 Task: Add Attachment from "Attach a link" to Card Card0000000184 in Board Board0000000046 in Workspace WS0000000016 in Trello. Add Cover Red to Card Card0000000184 in Board Board0000000046 in Workspace WS0000000016 in Trello. Add "Join Card" Button Button0000000184  to Card Card0000000184 in Board Board0000000046 in Workspace WS0000000016 in Trello. Add Description DS0000000184 to Card Card0000000184 in Board Board0000000046 in Workspace WS0000000016 in Trello. Add Comment CM0000000184 to Card Card0000000184 in Board Board0000000046 in Workspace WS0000000016 in Trello
Action: Mouse moved to (754, 92)
Screenshot: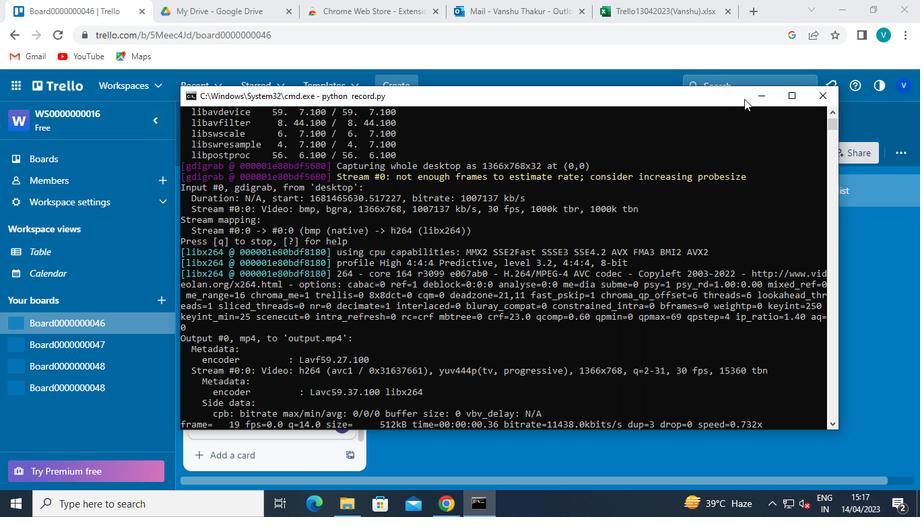 
Action: Mouse pressed left at (754, 92)
Screenshot: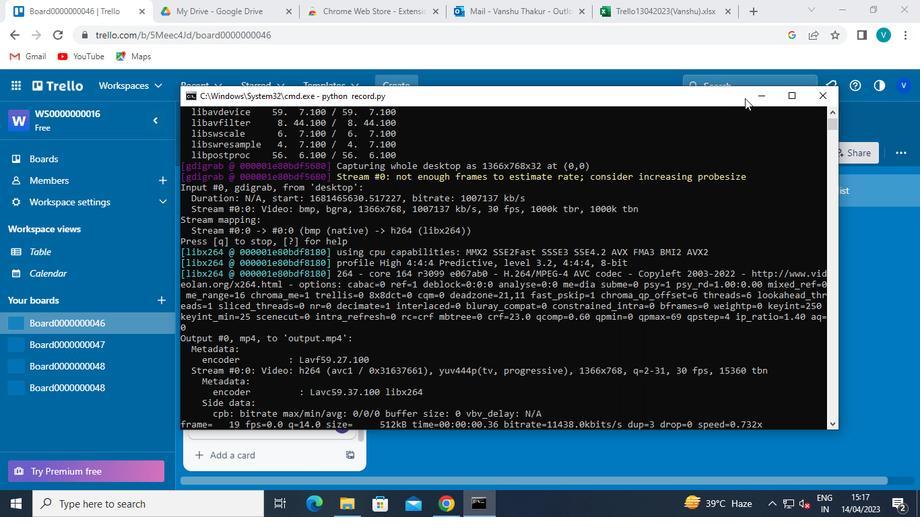 
Action: Mouse moved to (278, 423)
Screenshot: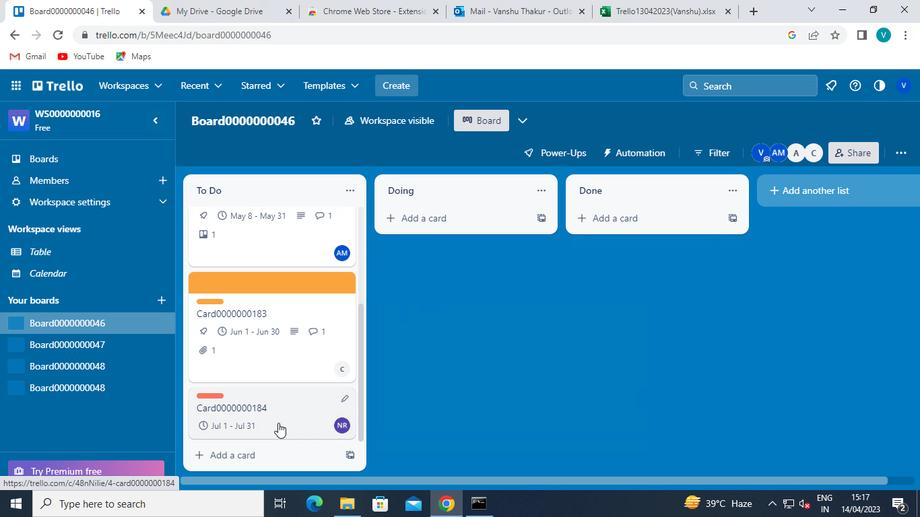 
Action: Mouse pressed left at (278, 423)
Screenshot: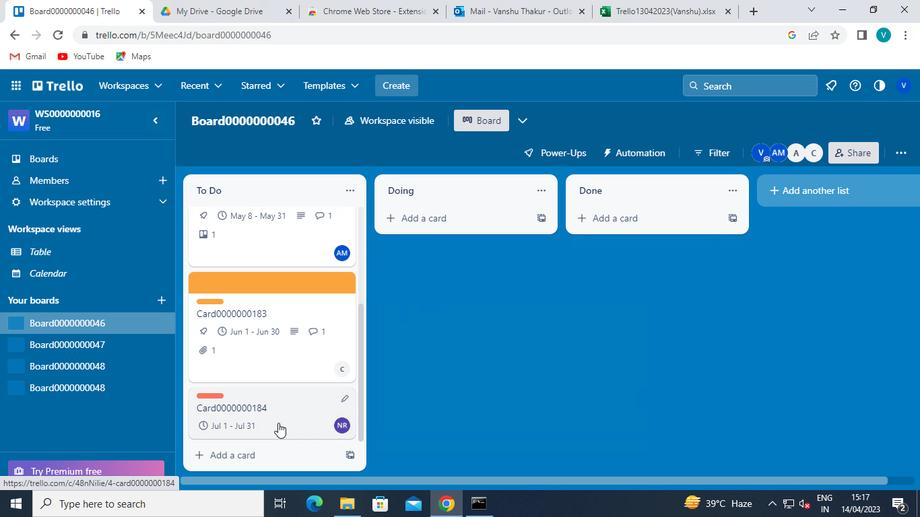 
Action: Mouse moved to (617, 343)
Screenshot: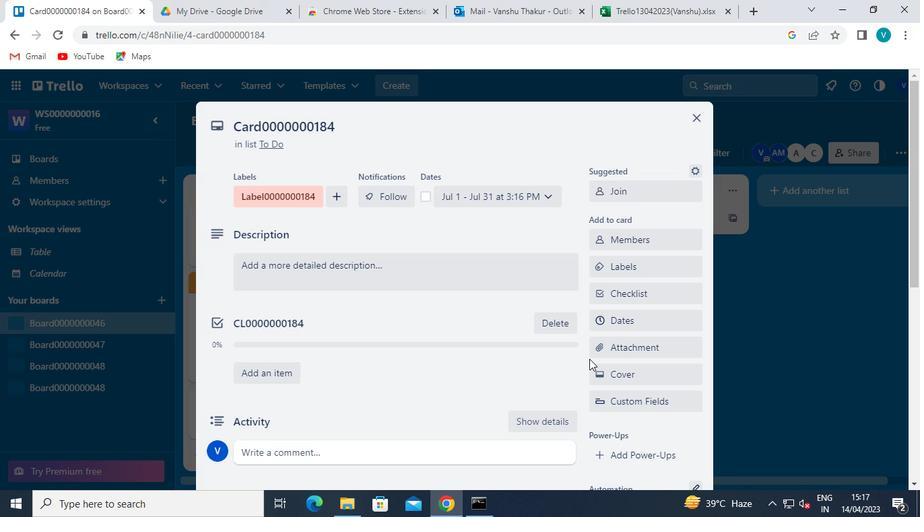 
Action: Mouse pressed left at (617, 343)
Screenshot: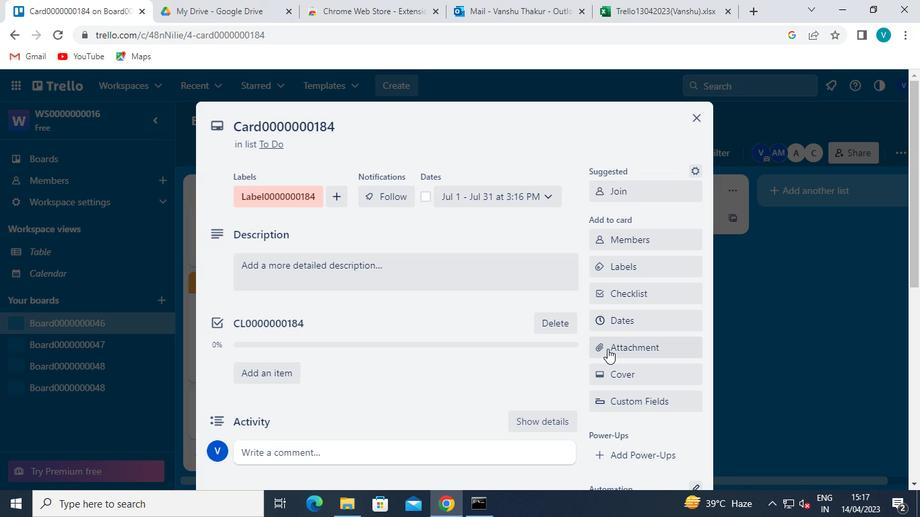 
Action: Mouse moved to (631, 297)
Screenshot: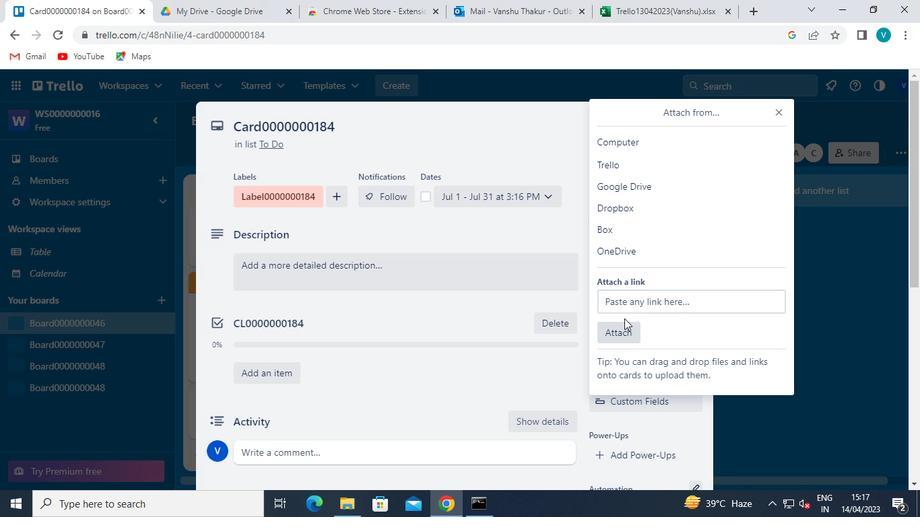
Action: Mouse pressed left at (631, 297)
Screenshot: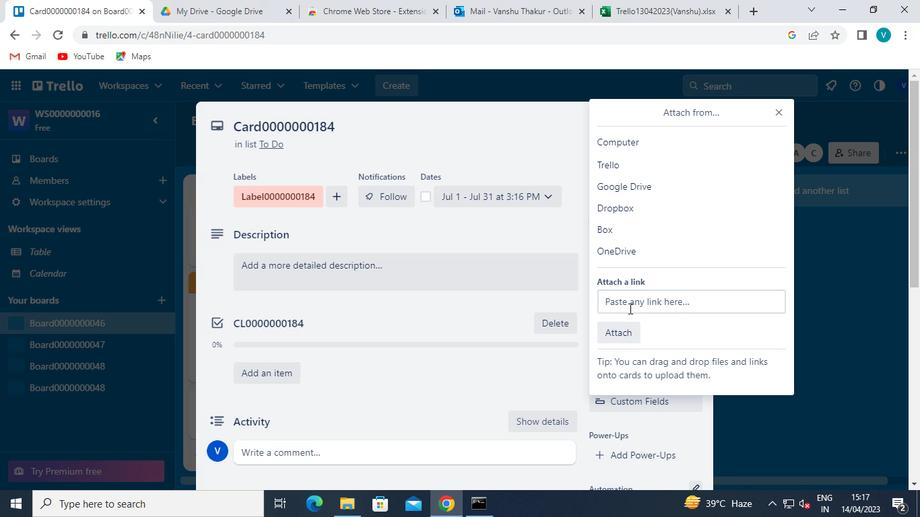 
Action: Mouse moved to (632, 297)
Screenshot: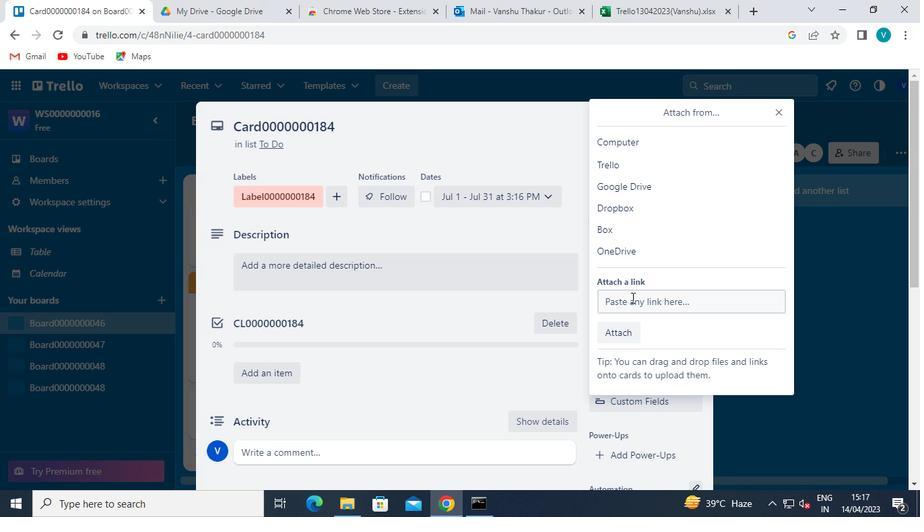
Action: Keyboard Key.ctrl_l
Screenshot: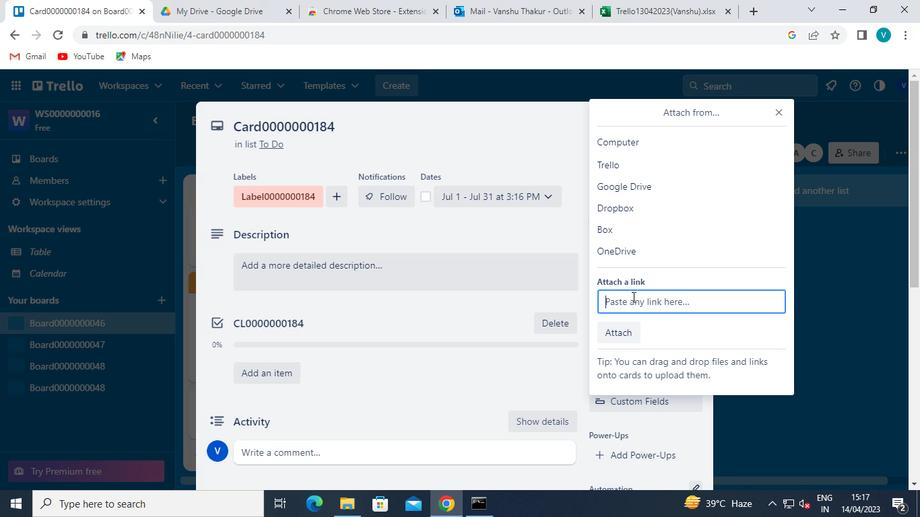 
Action: Keyboard \x16
Screenshot: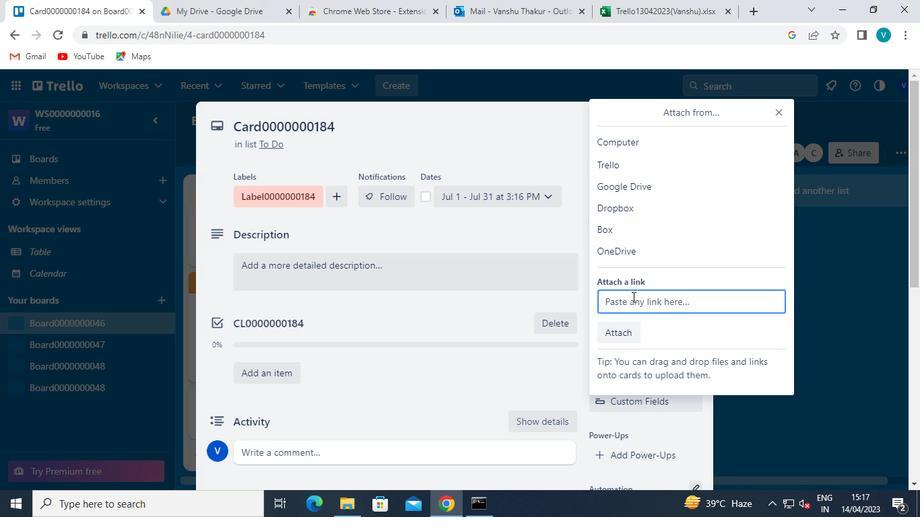 
Action: Mouse moved to (610, 379)
Screenshot: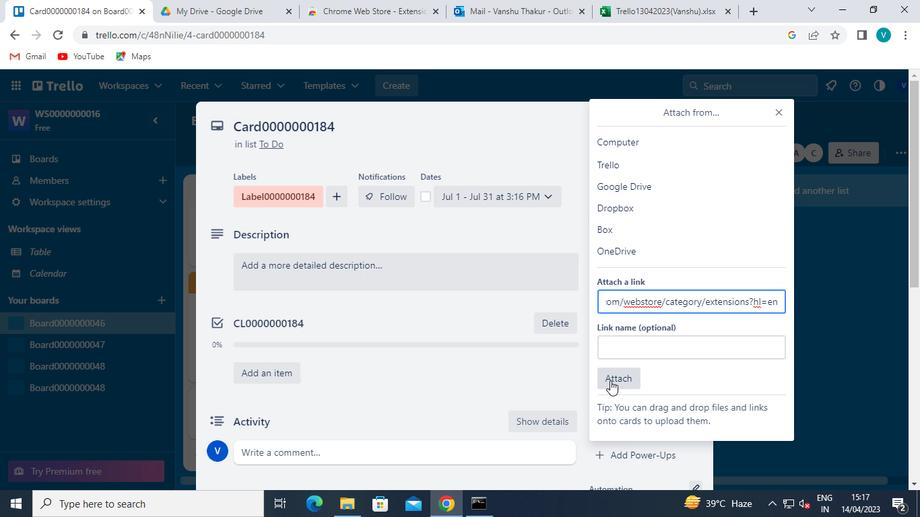 
Action: Mouse pressed left at (610, 379)
Screenshot: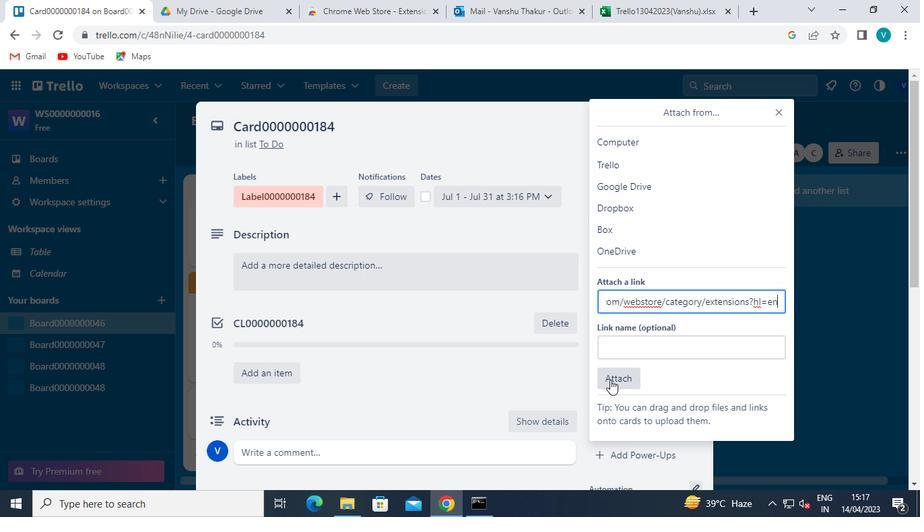
Action: Mouse moved to (623, 378)
Screenshot: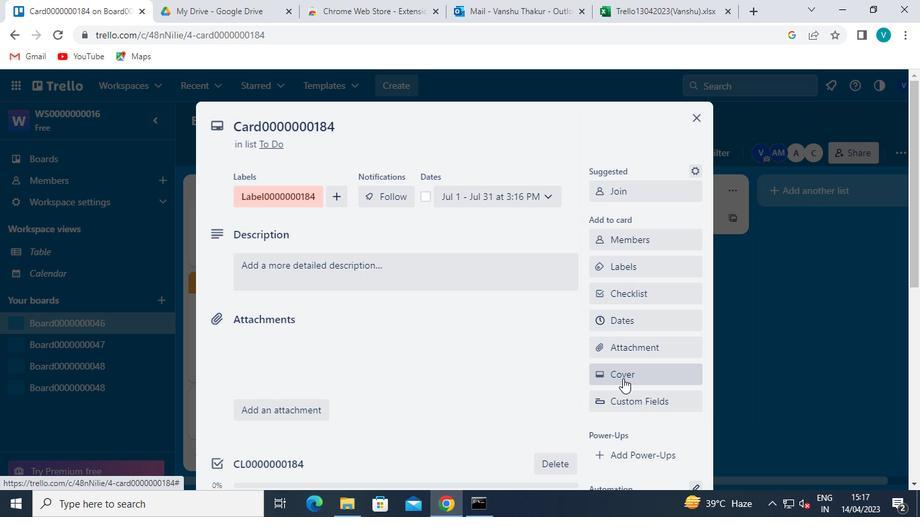 
Action: Mouse pressed left at (623, 378)
Screenshot: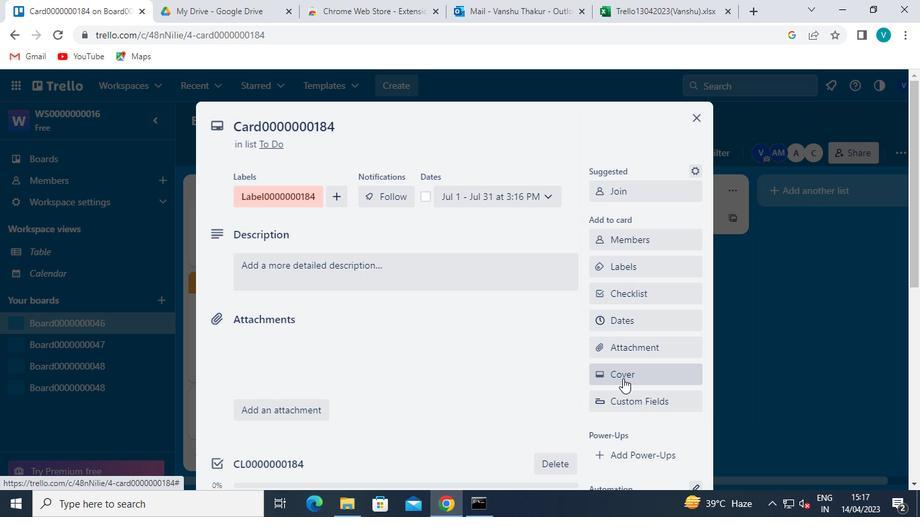 
Action: Mouse moved to (732, 224)
Screenshot: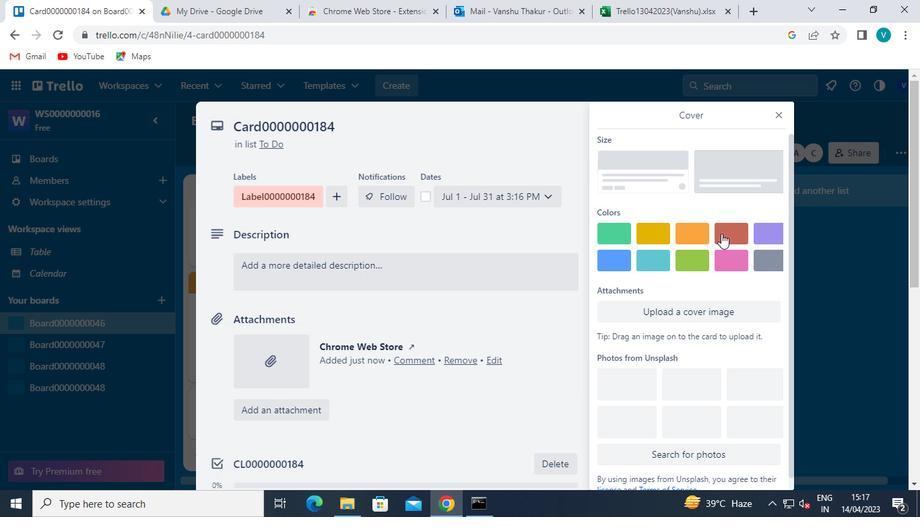
Action: Mouse pressed left at (732, 224)
Screenshot: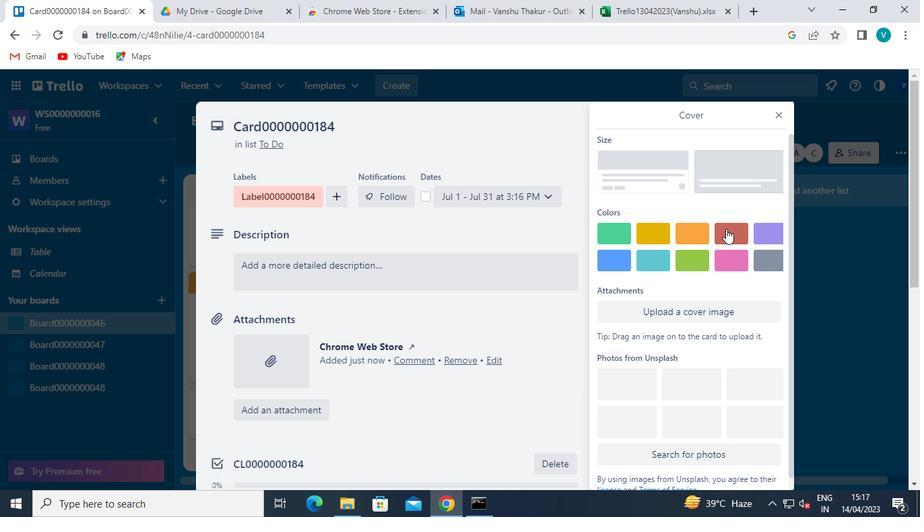 
Action: Mouse moved to (782, 111)
Screenshot: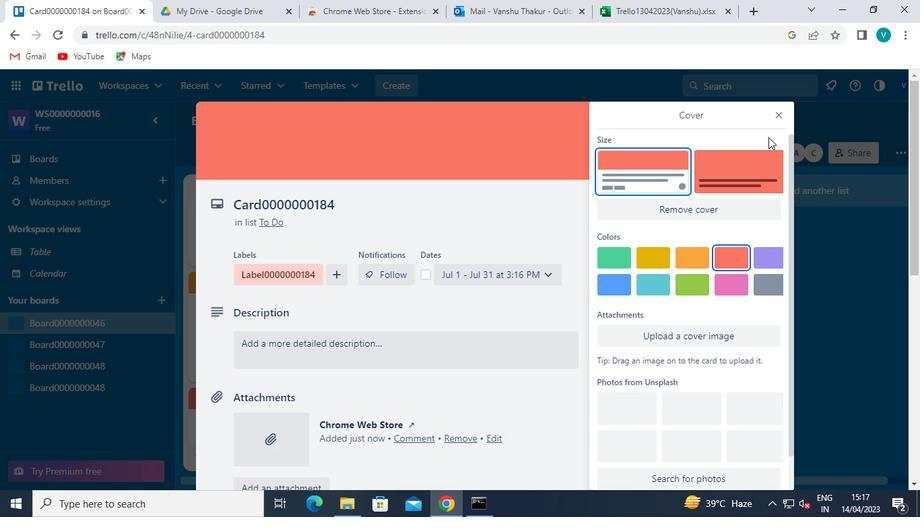 
Action: Mouse pressed left at (782, 111)
Screenshot: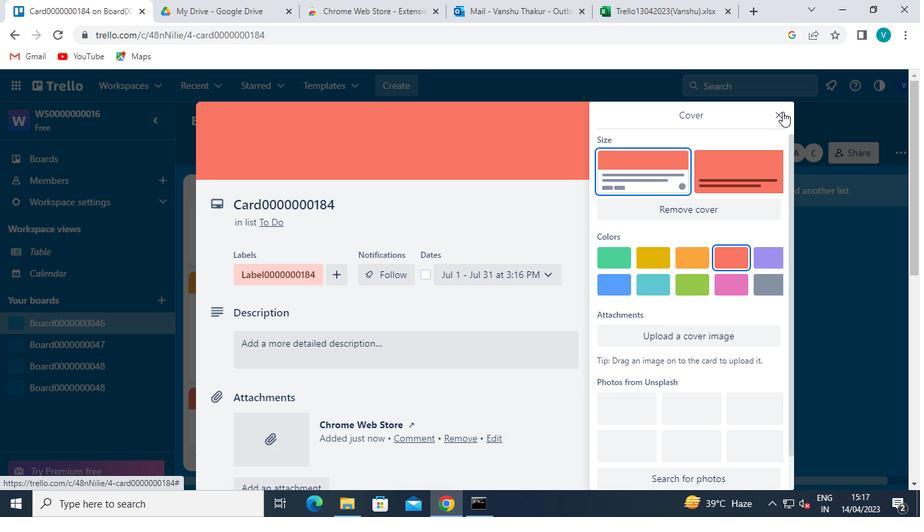 
Action: Mouse moved to (628, 476)
Screenshot: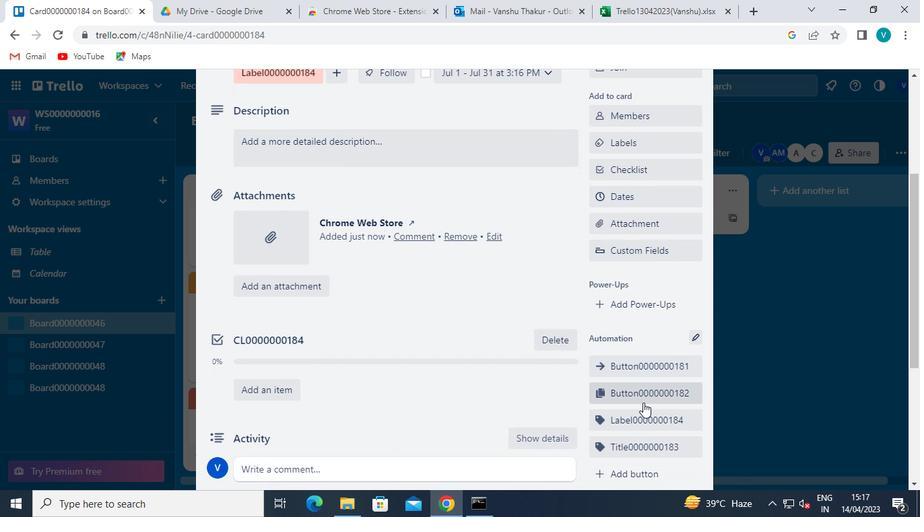 
Action: Mouse pressed left at (628, 476)
Screenshot: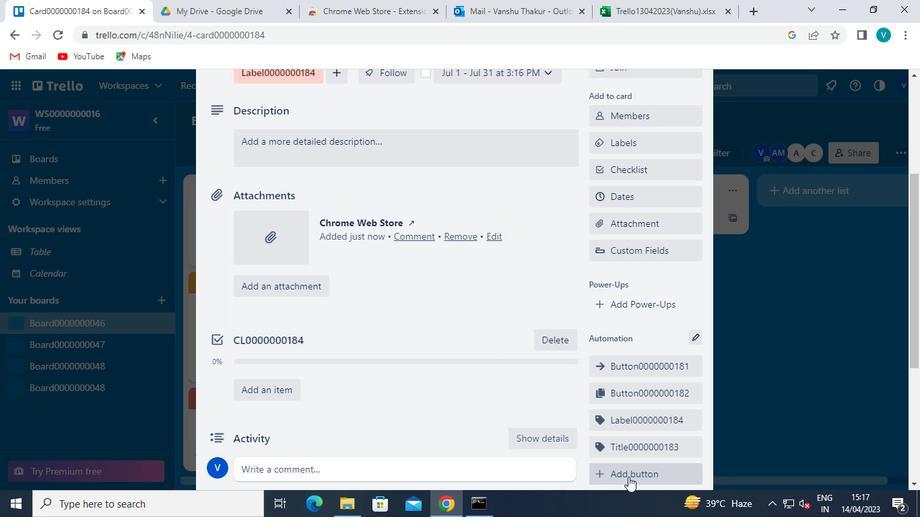
Action: Mouse moved to (637, 259)
Screenshot: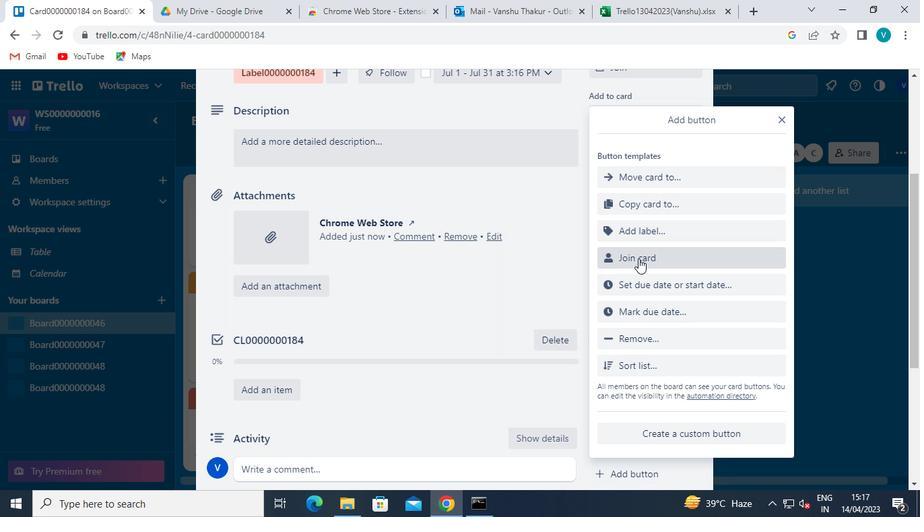 
Action: Mouse pressed left at (637, 259)
Screenshot: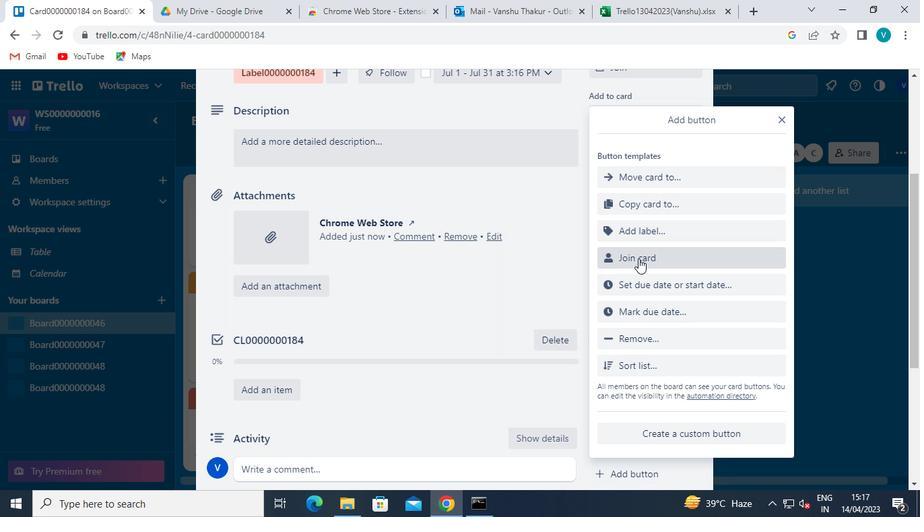 
Action: Mouse moved to (662, 287)
Screenshot: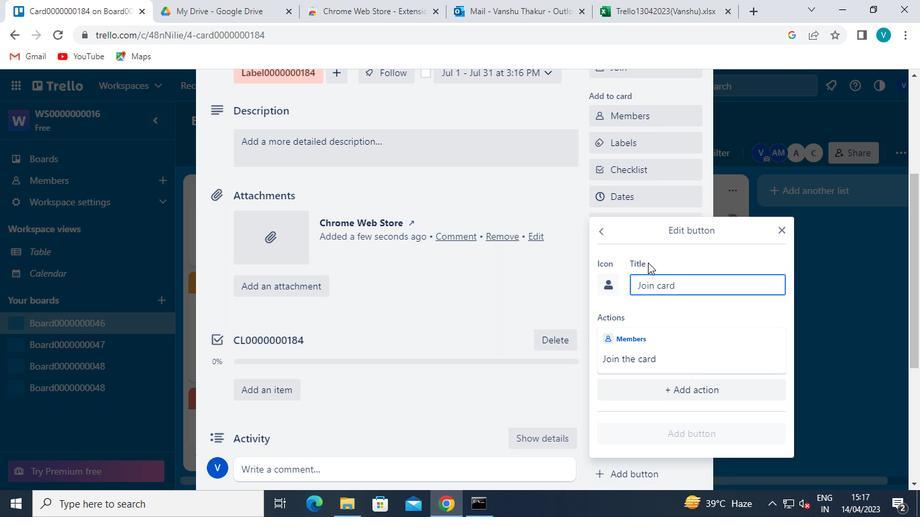 
Action: Keyboard Key.shift
Screenshot: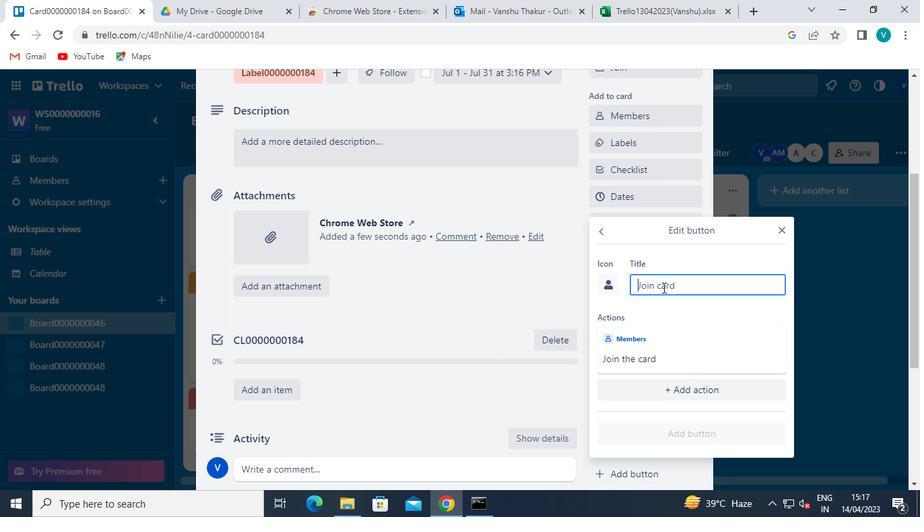 
Action: Keyboard B
Screenshot: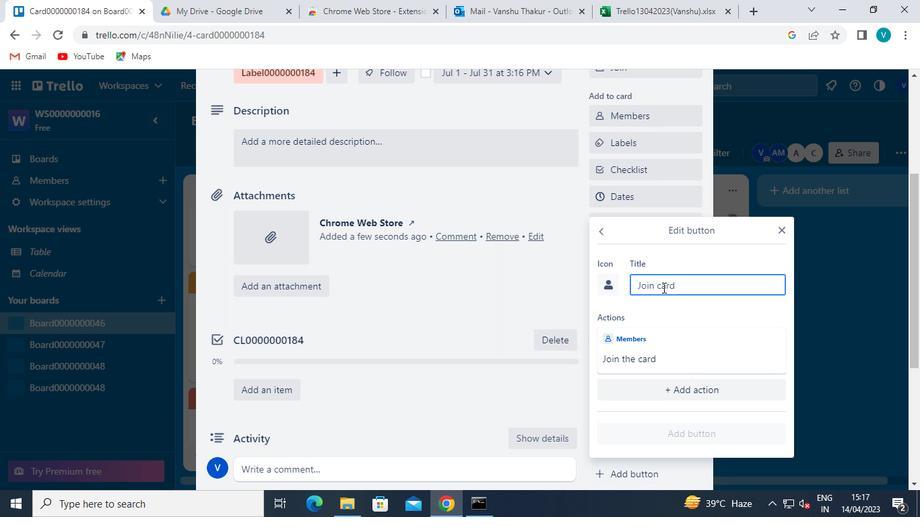 
Action: Keyboard u
Screenshot: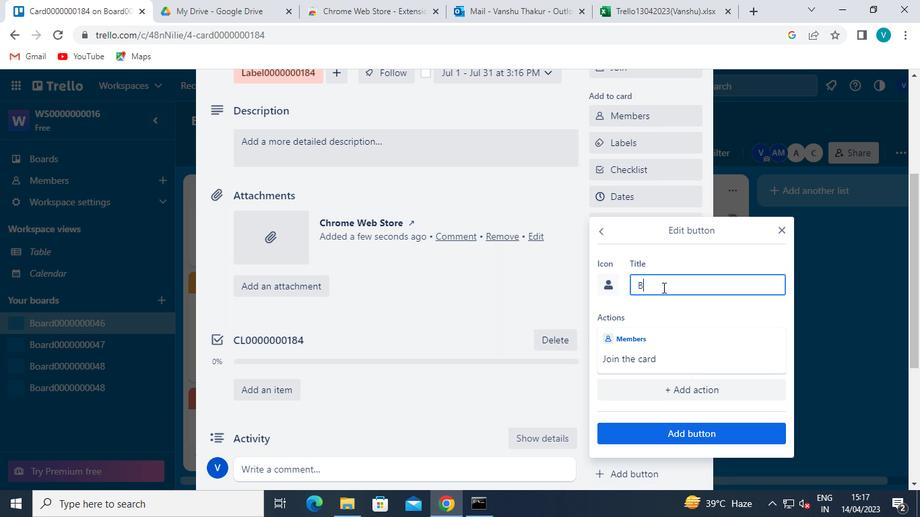 
Action: Keyboard t
Screenshot: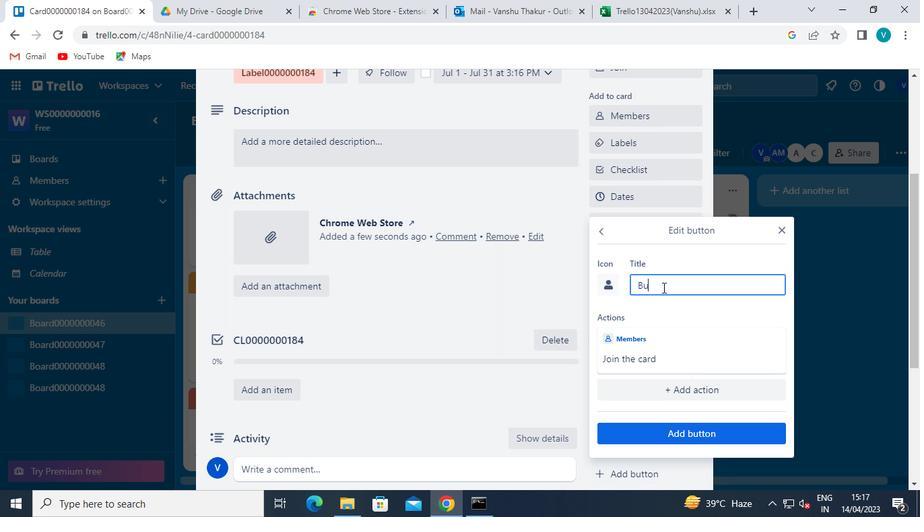 
Action: Keyboard t
Screenshot: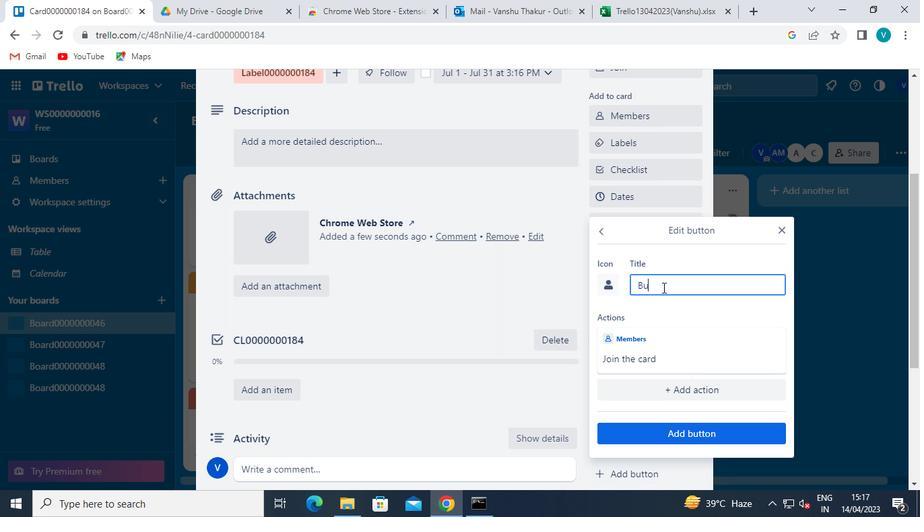 
Action: Keyboard o
Screenshot: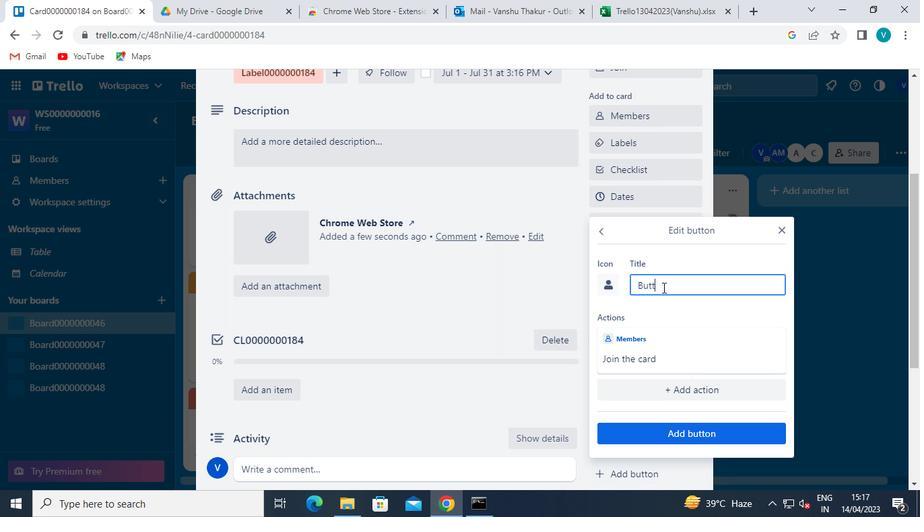 
Action: Keyboard n
Screenshot: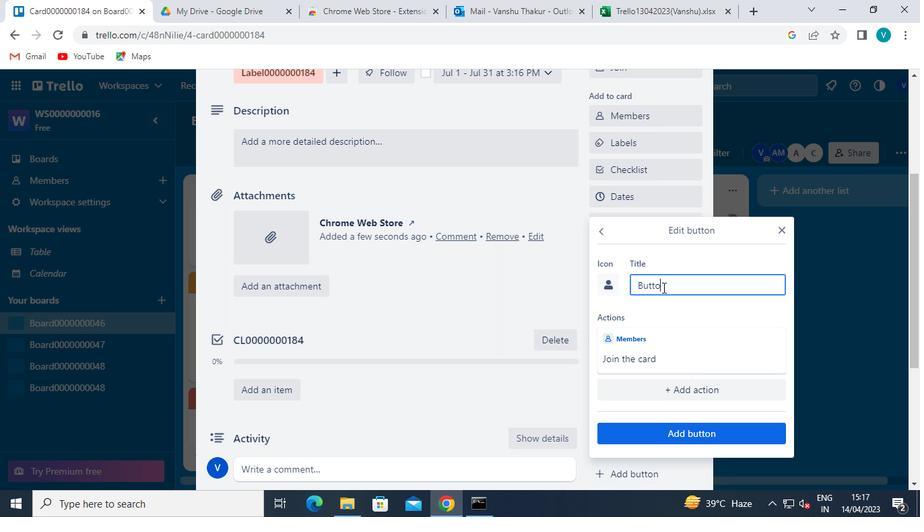 
Action: Keyboard <96>
Screenshot: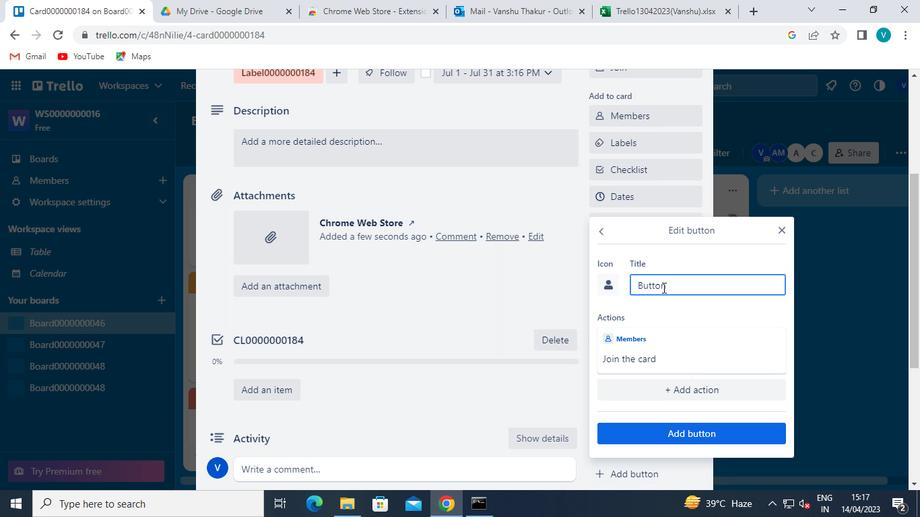 
Action: Keyboard <96>
Screenshot: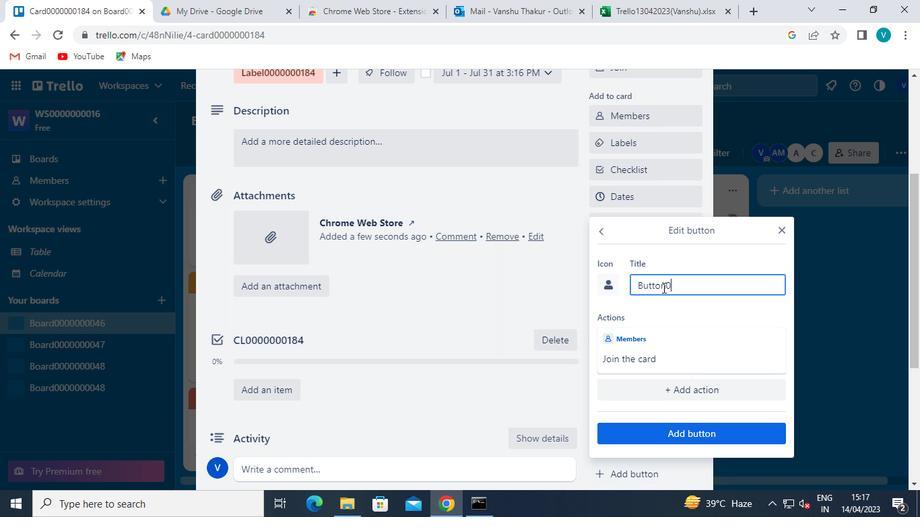 
Action: Keyboard <96>
Screenshot: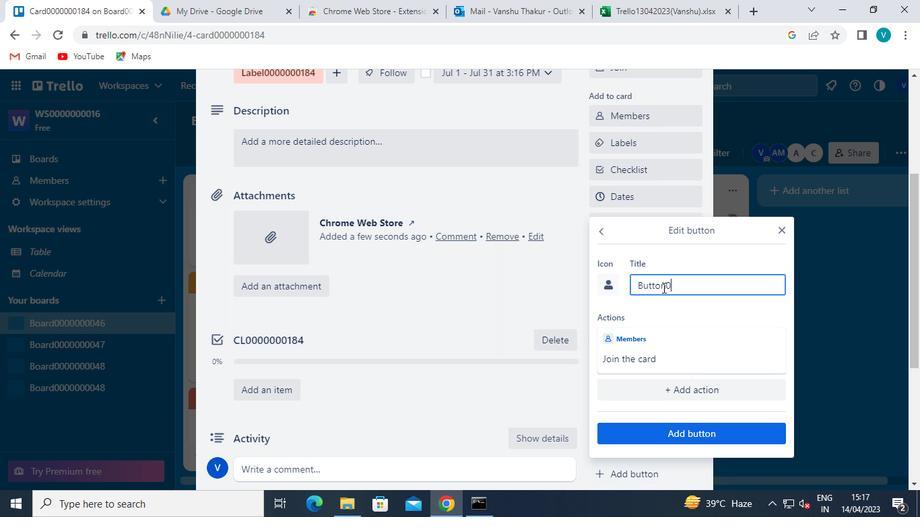 
Action: Keyboard <96>
Screenshot: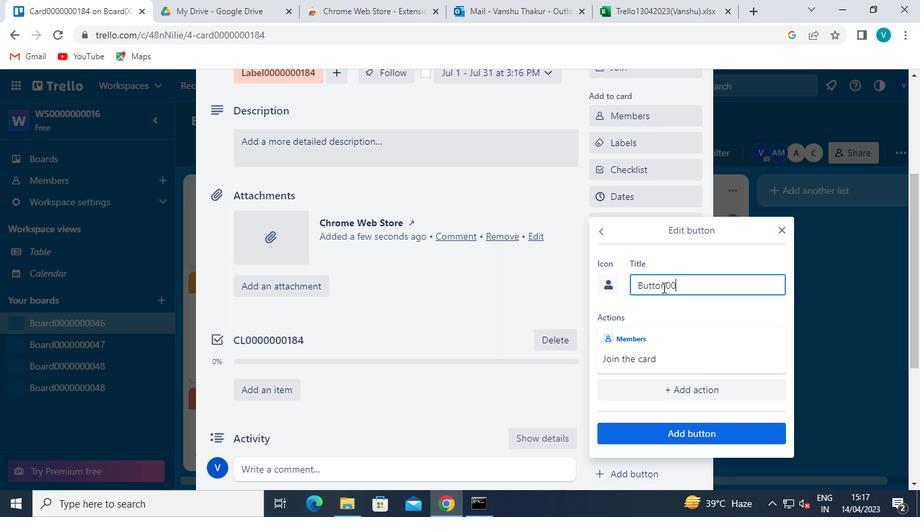 
Action: Keyboard <96>
Screenshot: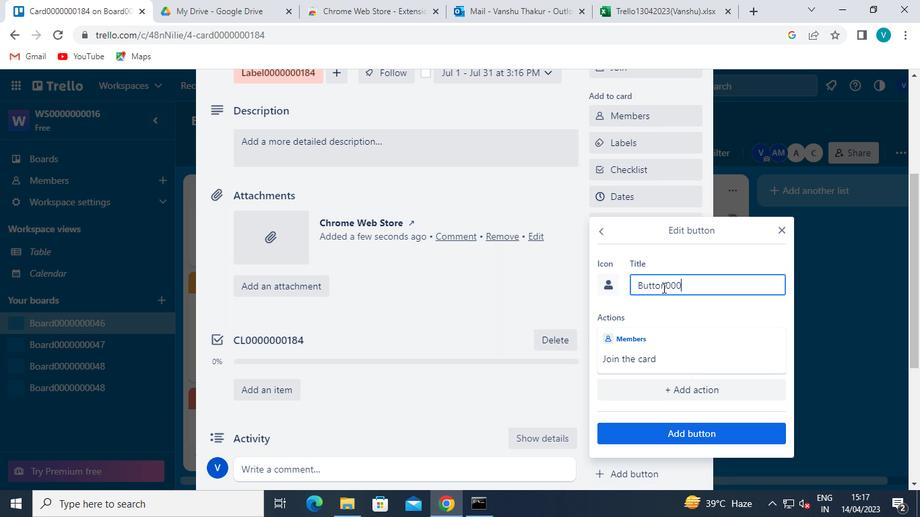 
Action: Keyboard <96>
Screenshot: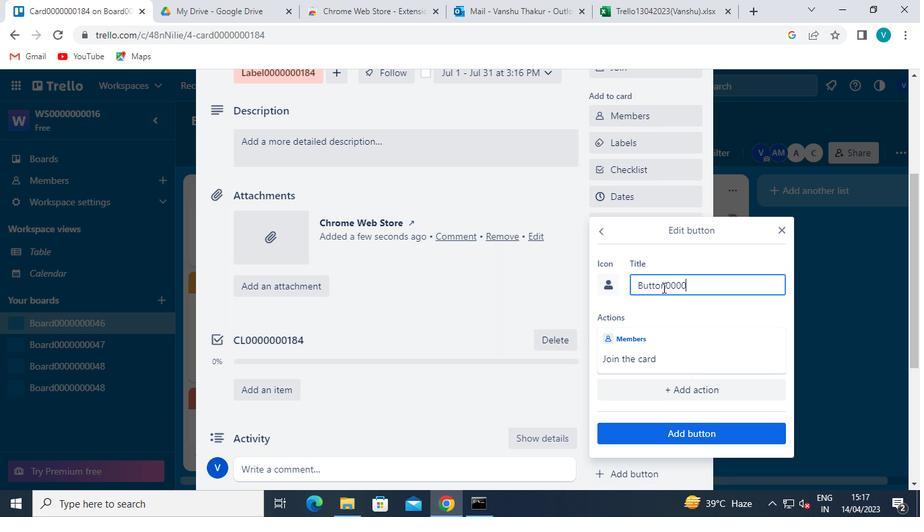 
Action: Keyboard <96>
Screenshot: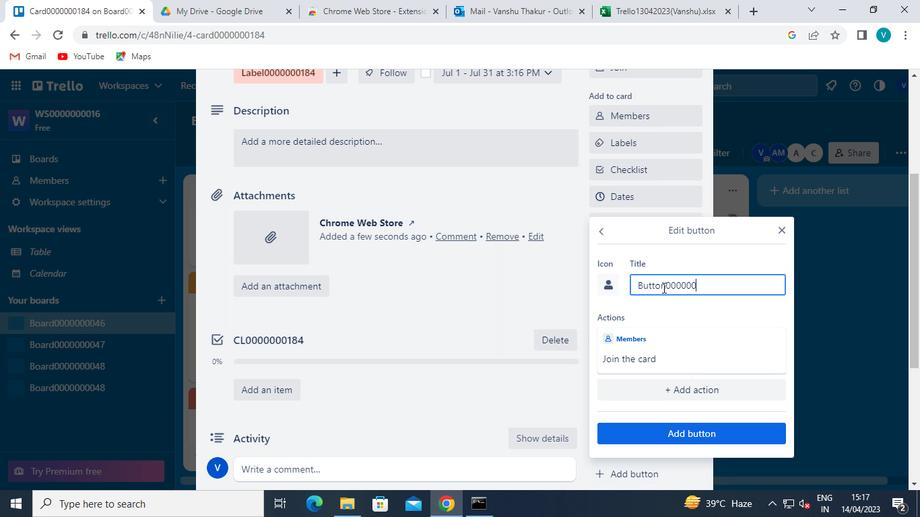 
Action: Keyboard <97>
Screenshot: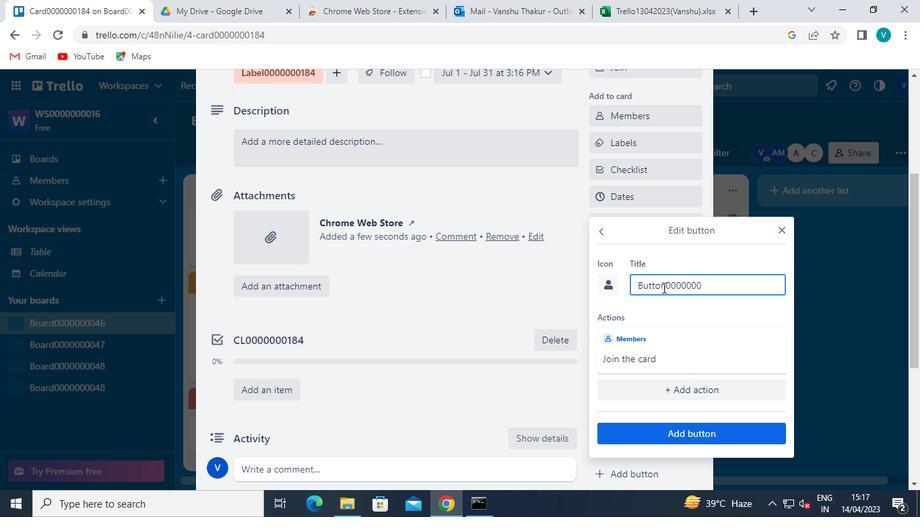 
Action: Keyboard <104>
Screenshot: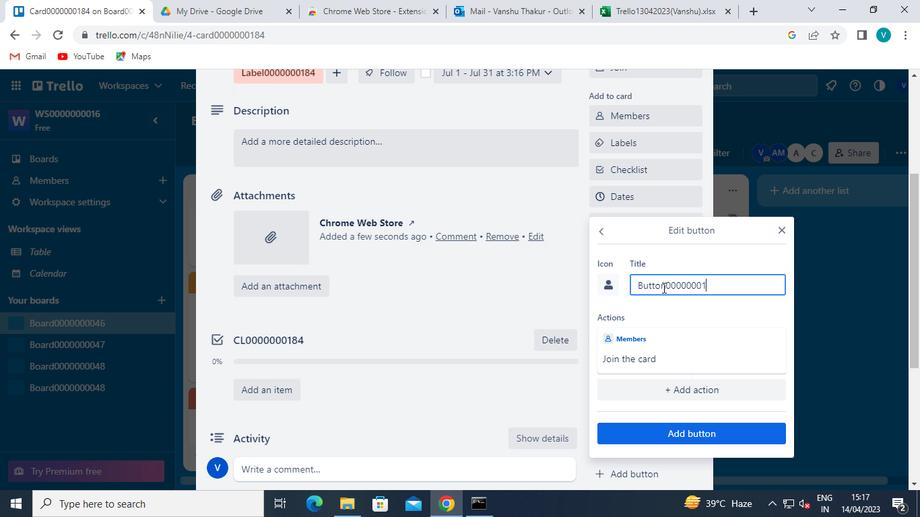 
Action: Keyboard <100>
Screenshot: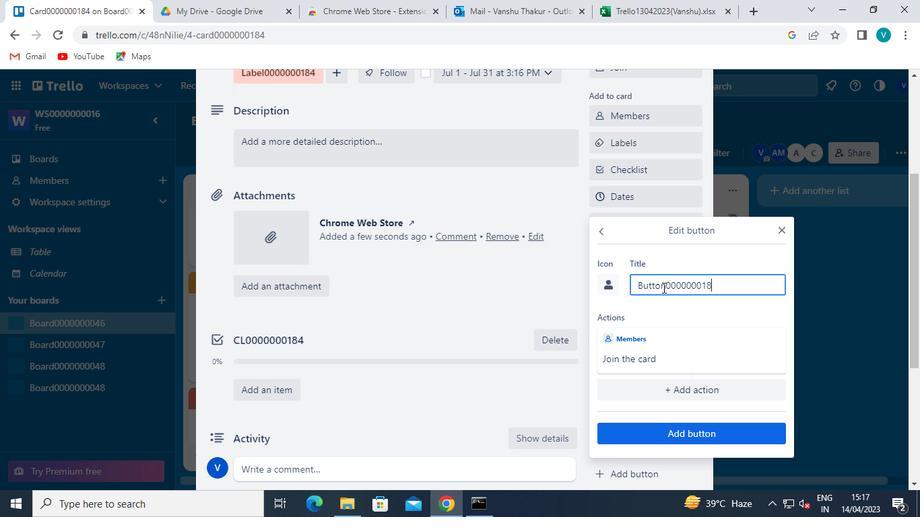 
Action: Mouse moved to (682, 433)
Screenshot: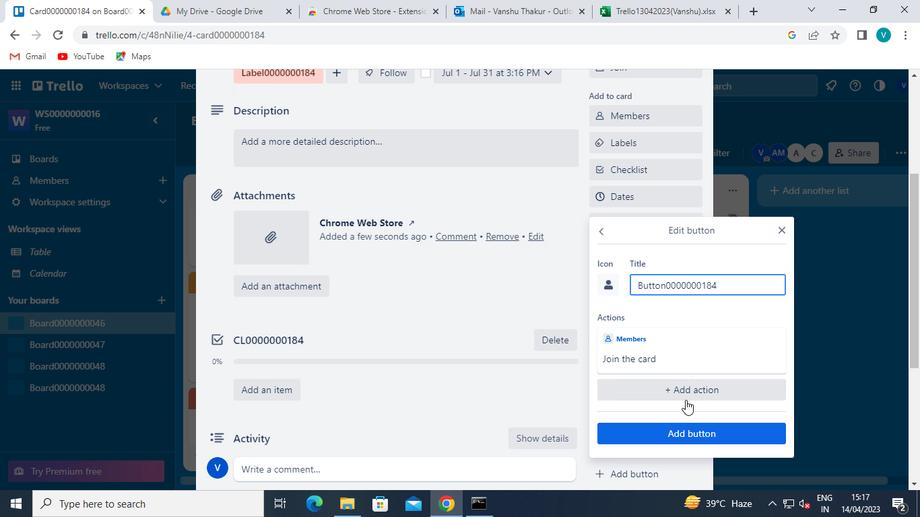 
Action: Mouse pressed left at (682, 433)
Screenshot: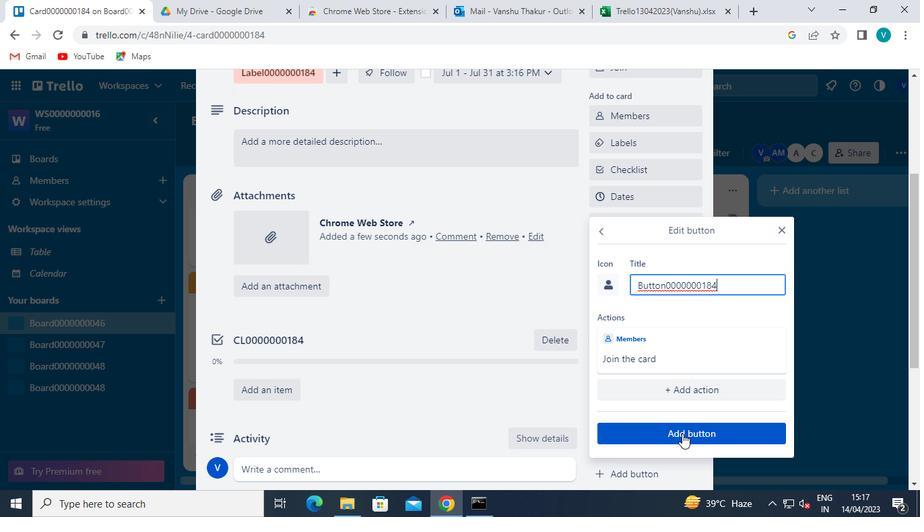 
Action: Mouse moved to (317, 146)
Screenshot: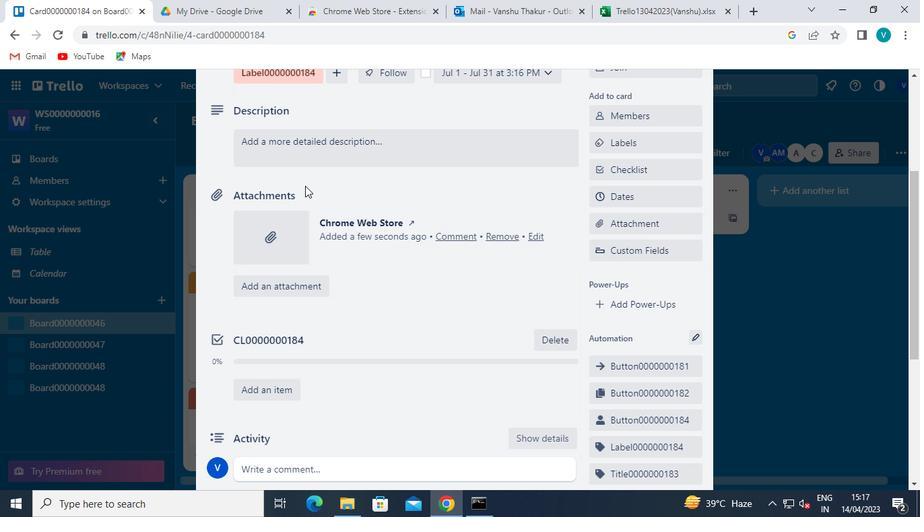 
Action: Mouse pressed left at (317, 146)
Screenshot: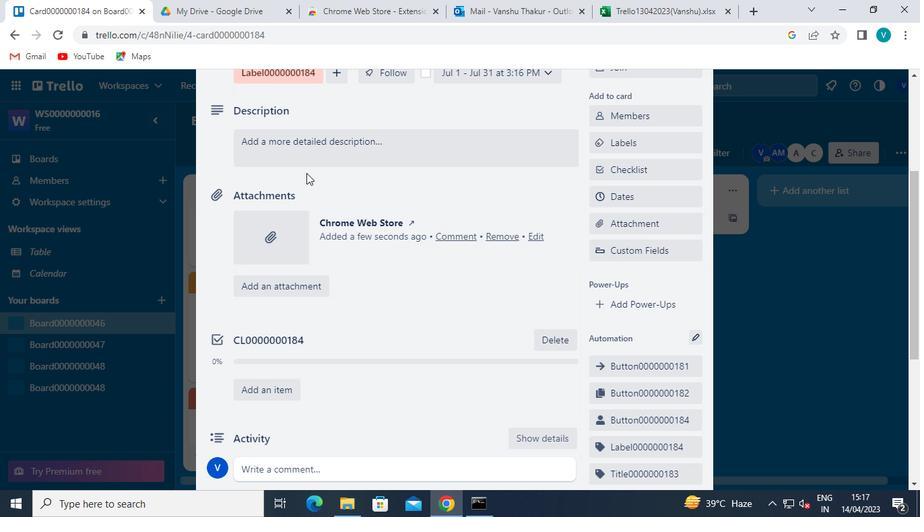 
Action: Mouse moved to (321, 142)
Screenshot: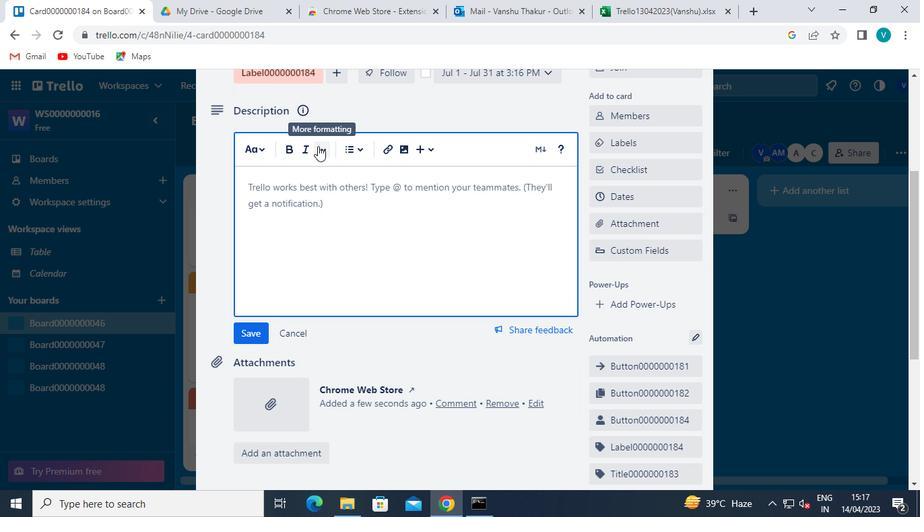 
Action: Keyboard Key.shift
Screenshot: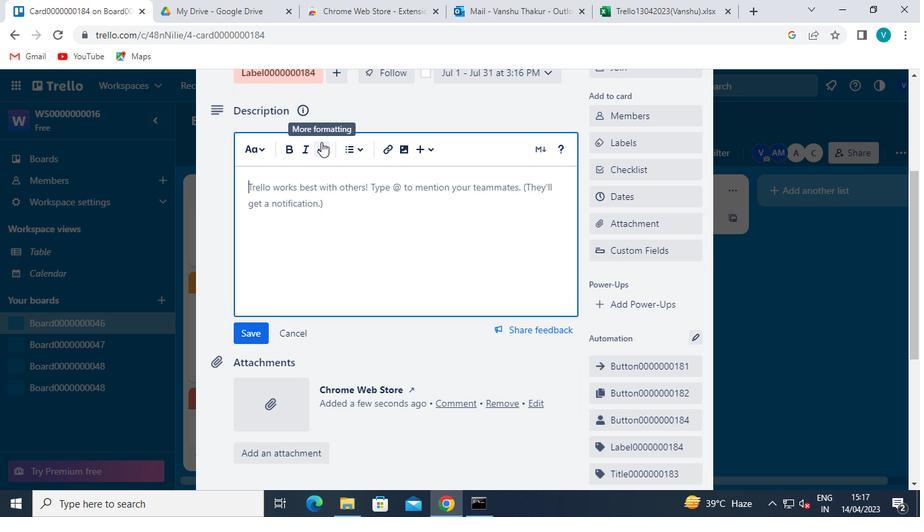 
Action: Keyboard D
Screenshot: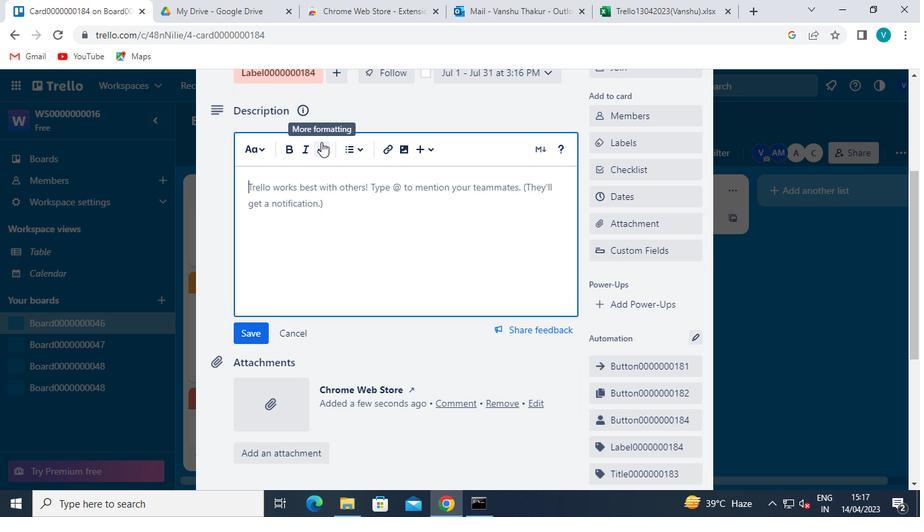 
Action: Keyboard S
Screenshot: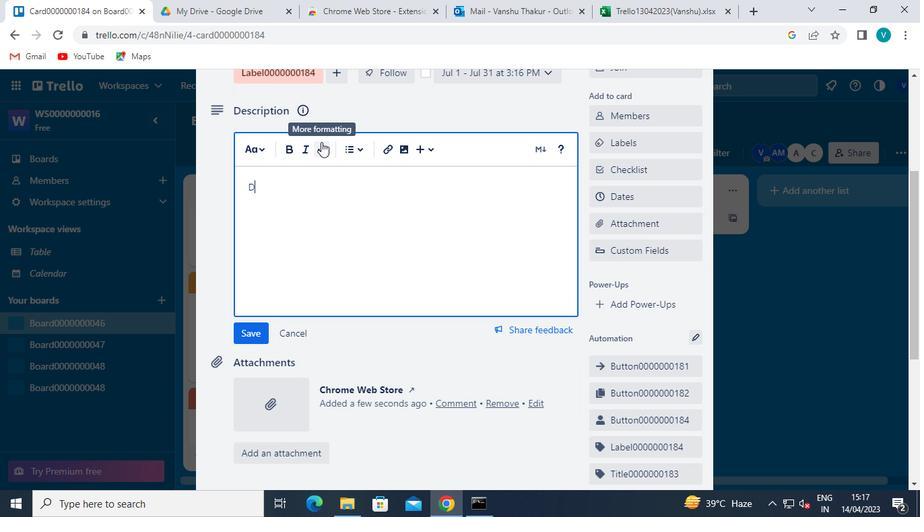
Action: Keyboard <96>
Screenshot: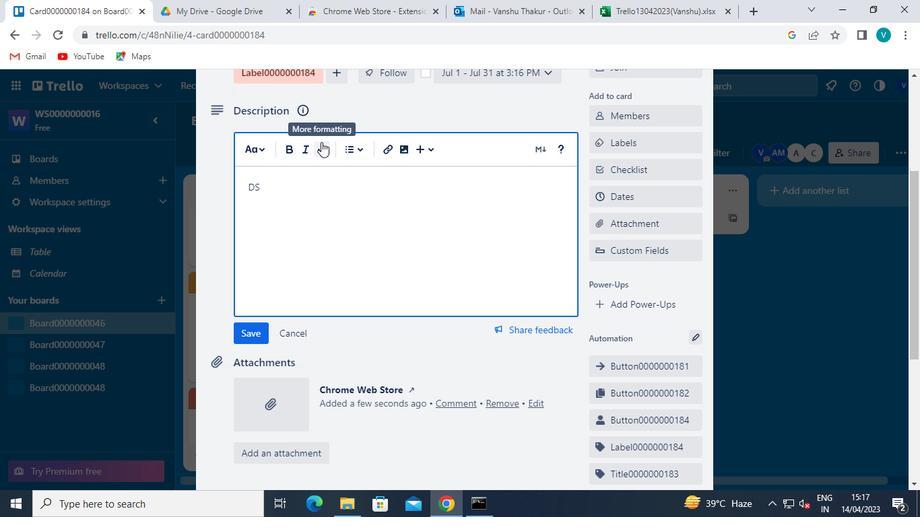 
Action: Keyboard <96>
Screenshot: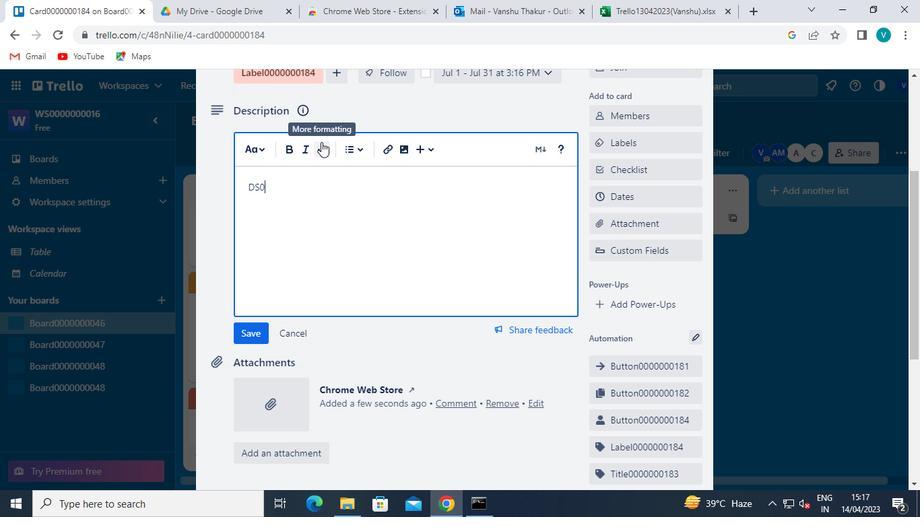 
Action: Keyboard <96>
Screenshot: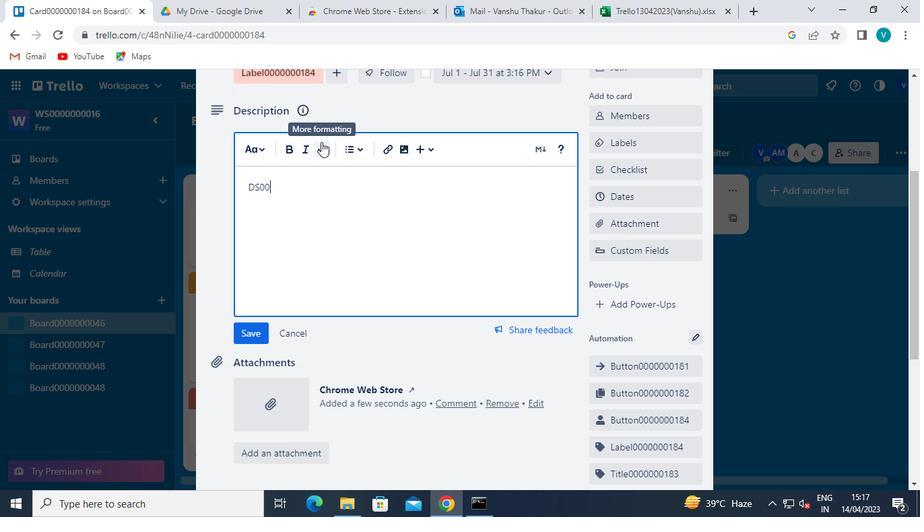 
Action: Keyboard <96>
Screenshot: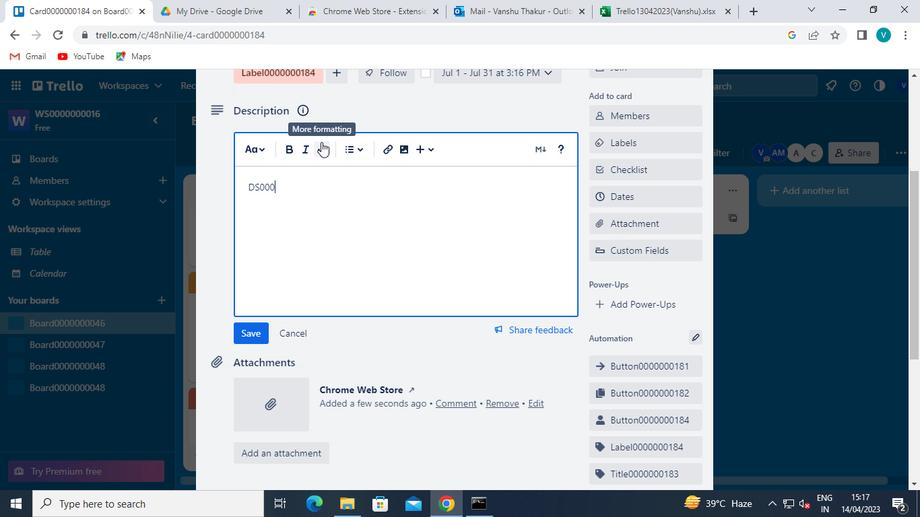 
Action: Keyboard <96>
Screenshot: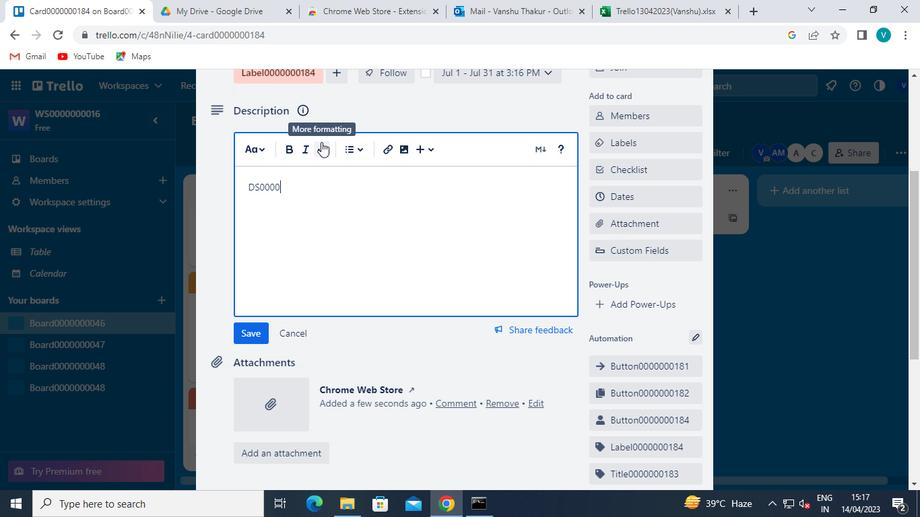 
Action: Keyboard <96>
Screenshot: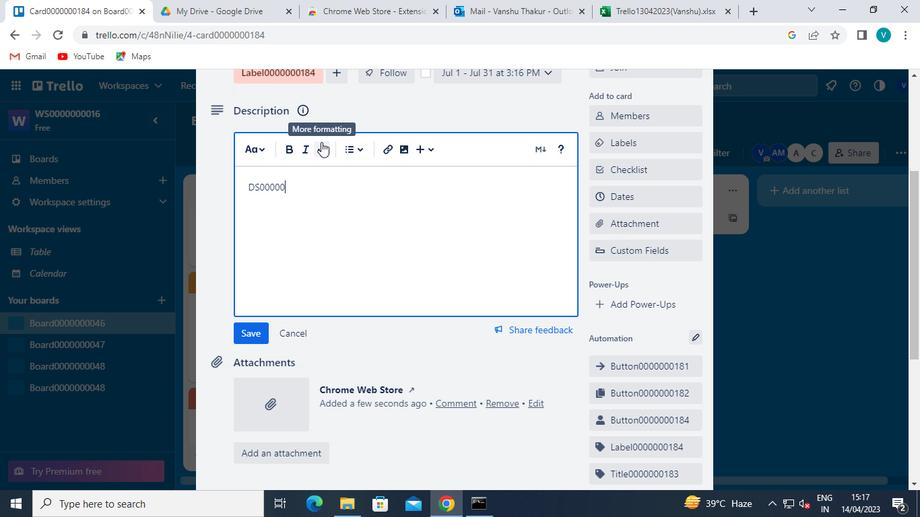 
Action: Keyboard <96>
Screenshot: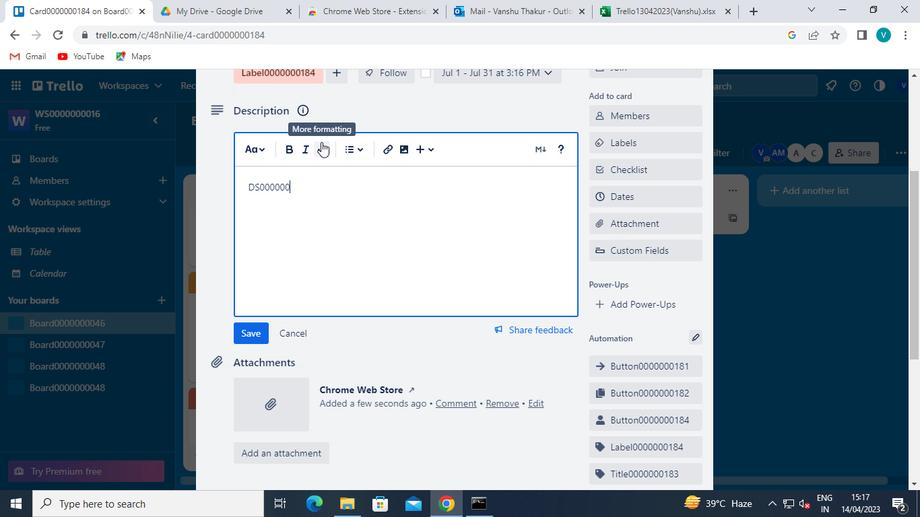 
Action: Keyboard <97>
Screenshot: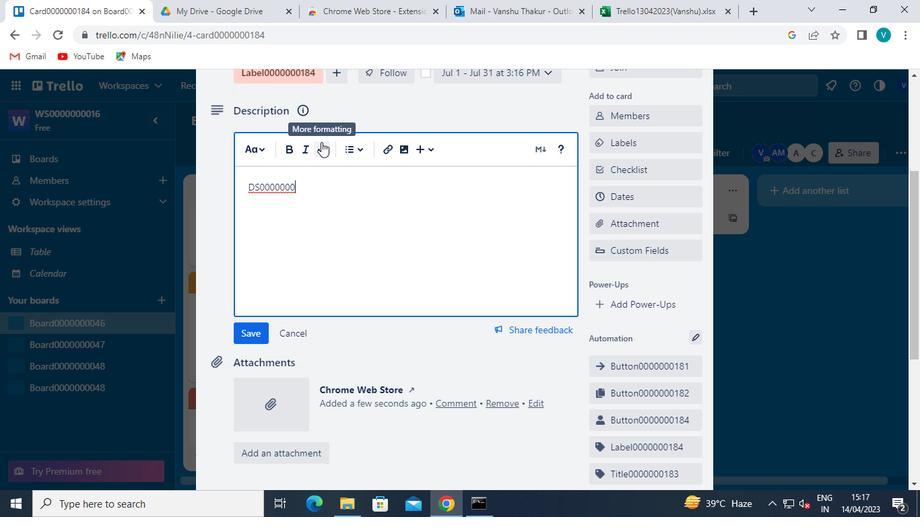 
Action: Keyboard <104>
Screenshot: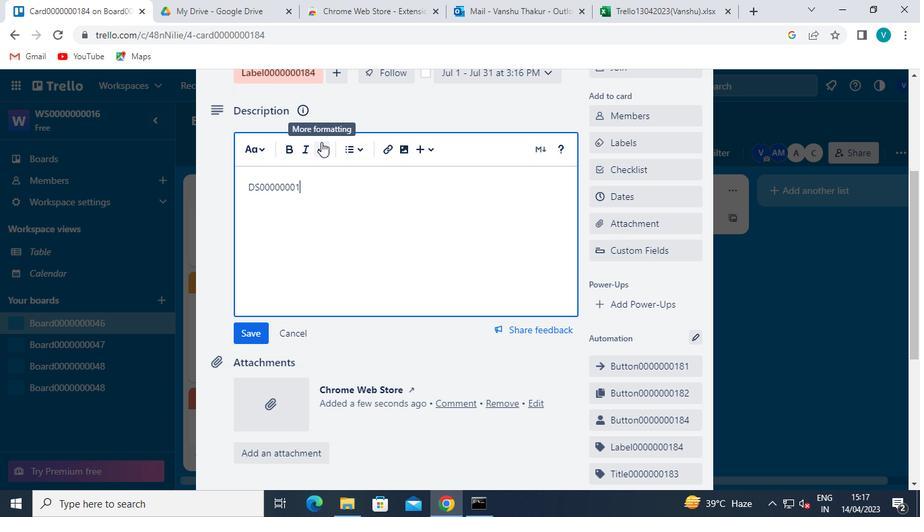 
Action: Keyboard <100>
Screenshot: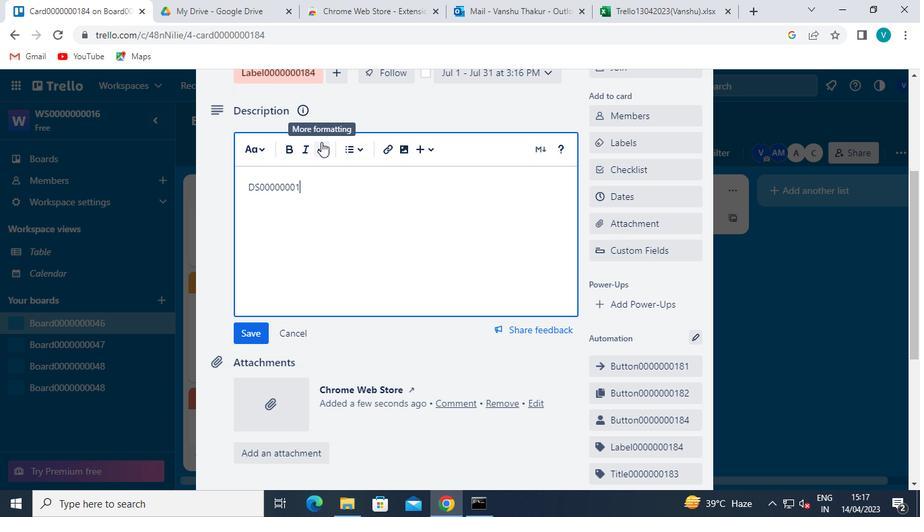 
Action: Mouse moved to (249, 334)
Screenshot: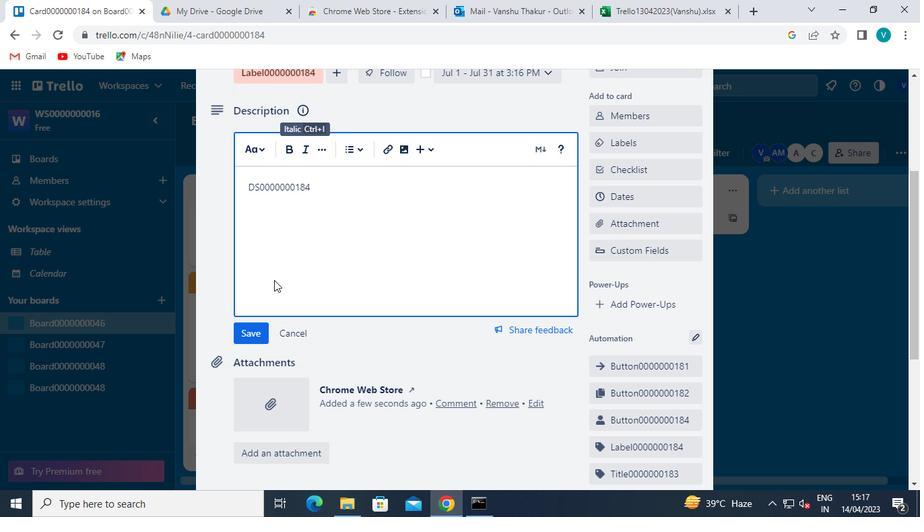 
Action: Mouse pressed left at (249, 334)
Screenshot: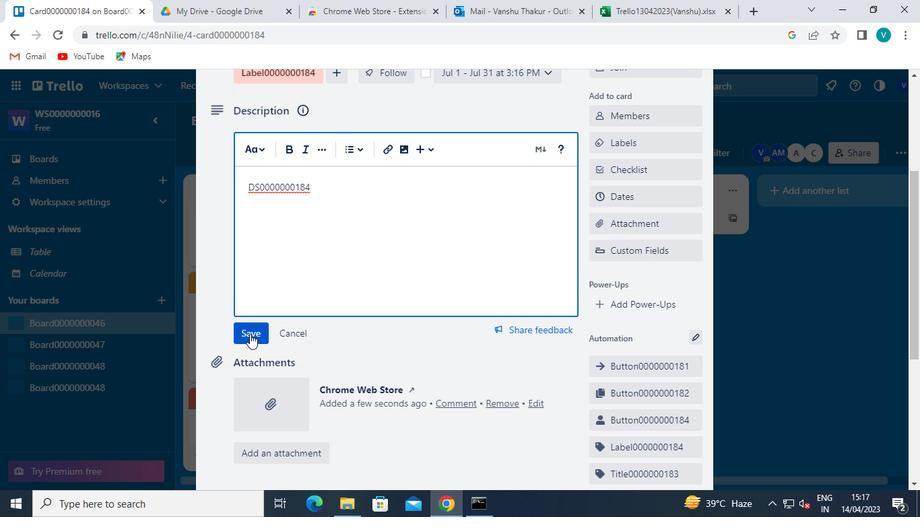 
Action: Mouse moved to (282, 443)
Screenshot: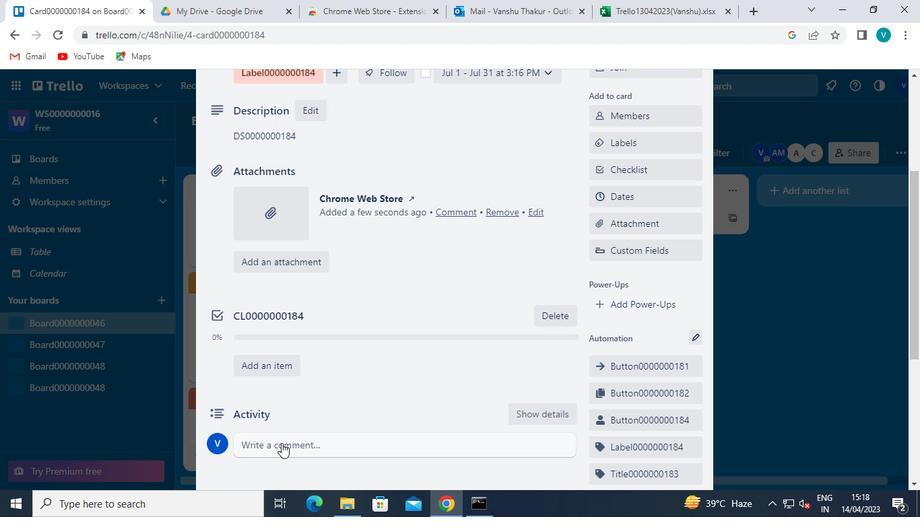 
Action: Mouse pressed left at (282, 443)
Screenshot: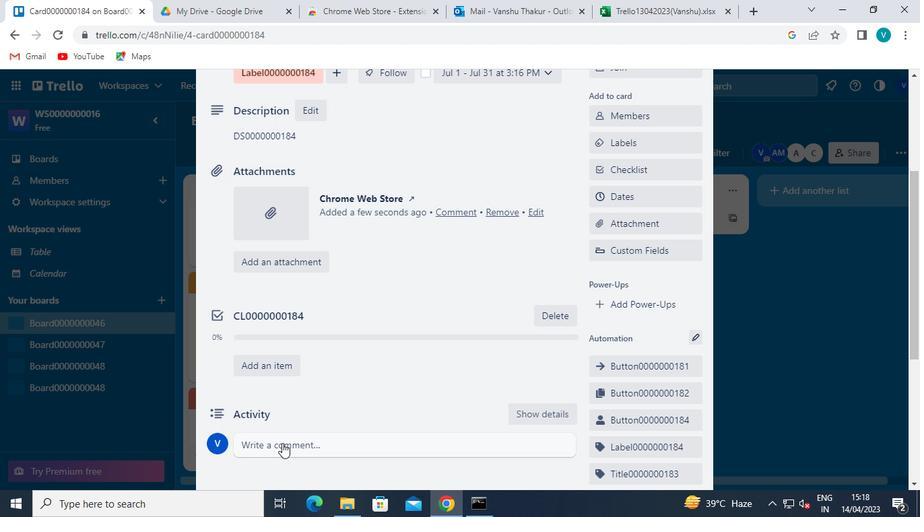
Action: Mouse moved to (282, 443)
Screenshot: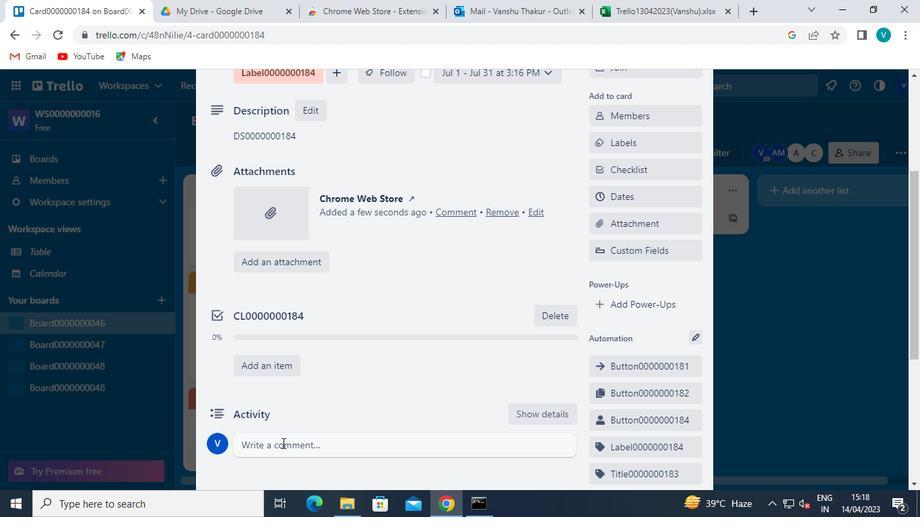 
Action: Keyboard Key.shift
Screenshot: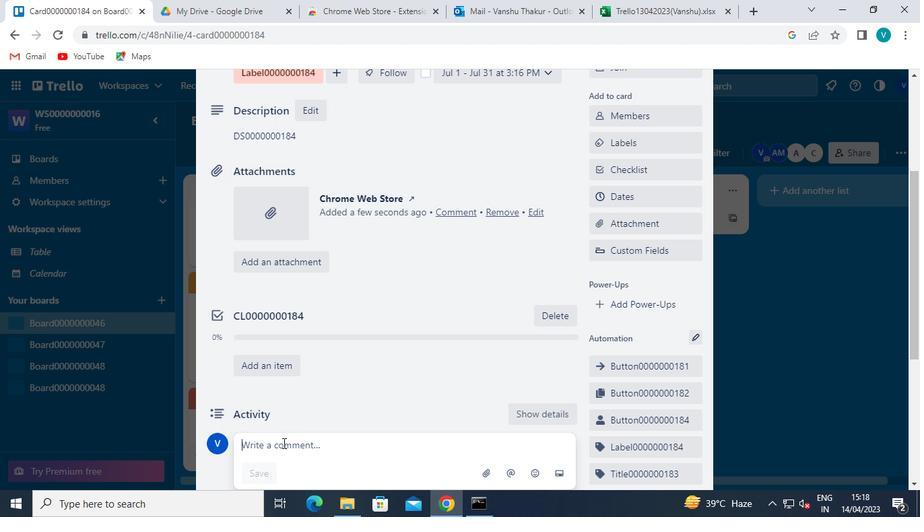 
Action: Keyboard Key.shift
Screenshot: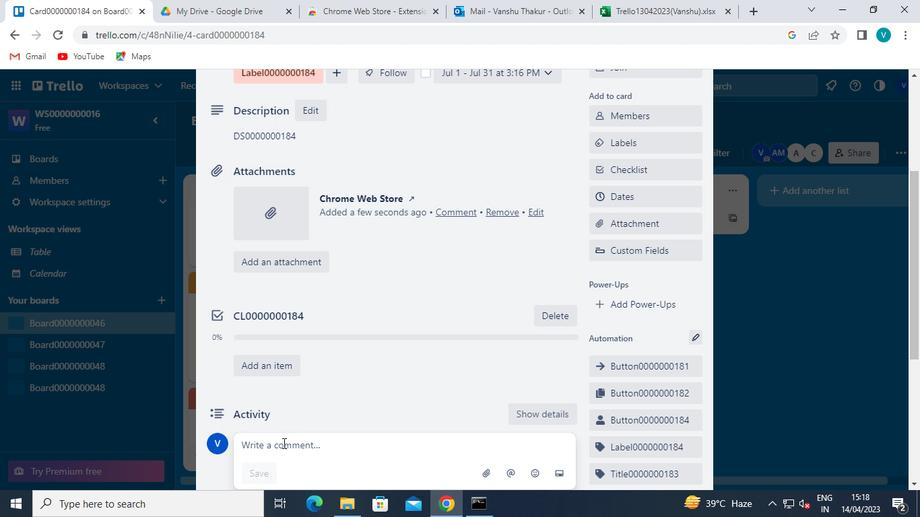 
Action: Keyboard Key.shift
Screenshot: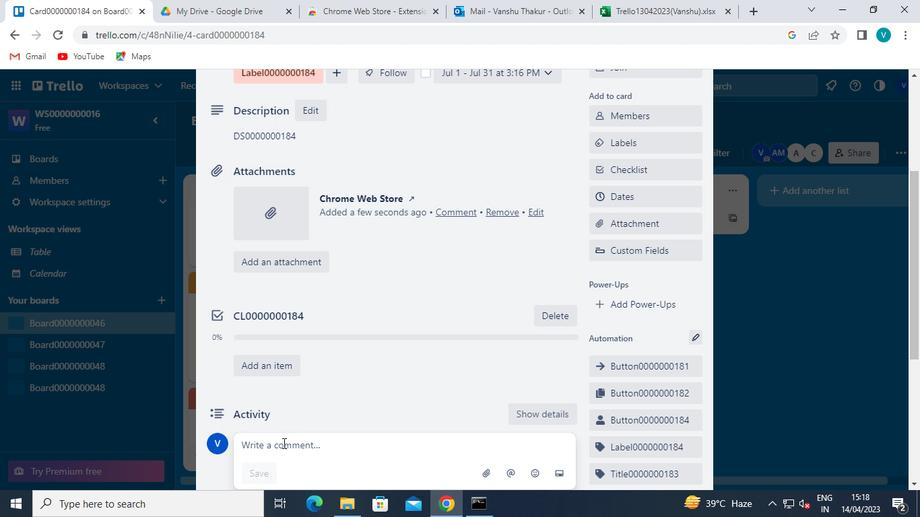
Action: Keyboard Key.shift
Screenshot: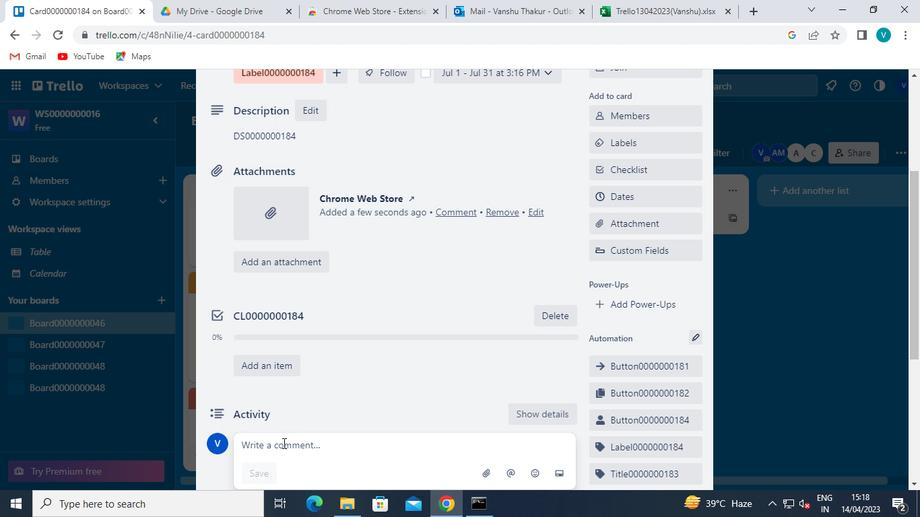 
Action: Keyboard Key.shift
Screenshot: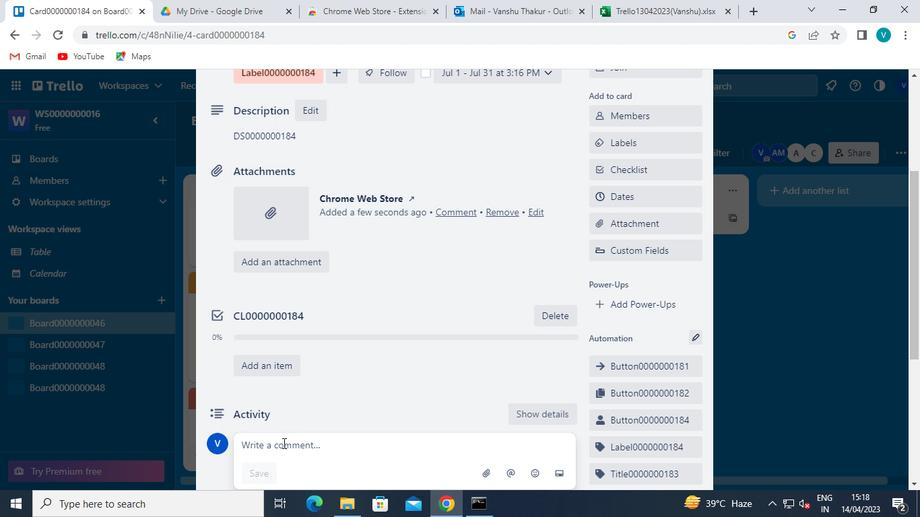 
Action: Keyboard Key.shift
Screenshot: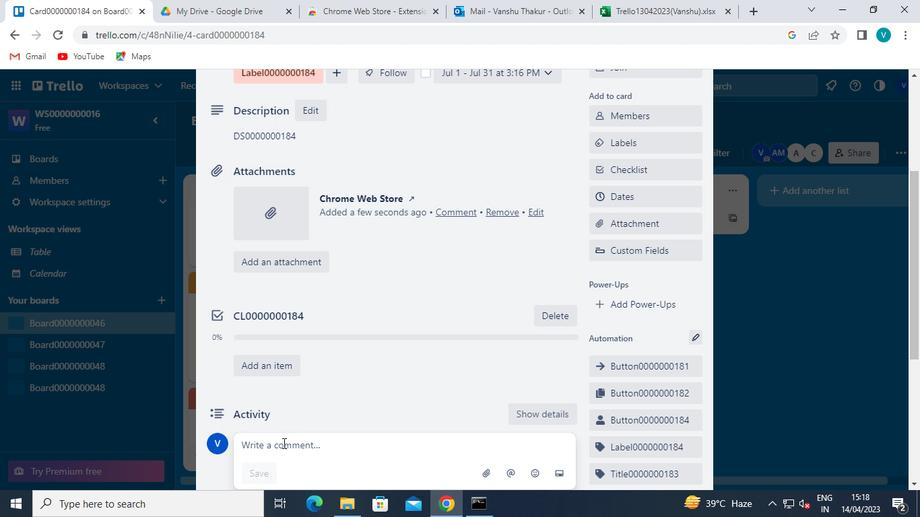 
Action: Keyboard Key.shift
Screenshot: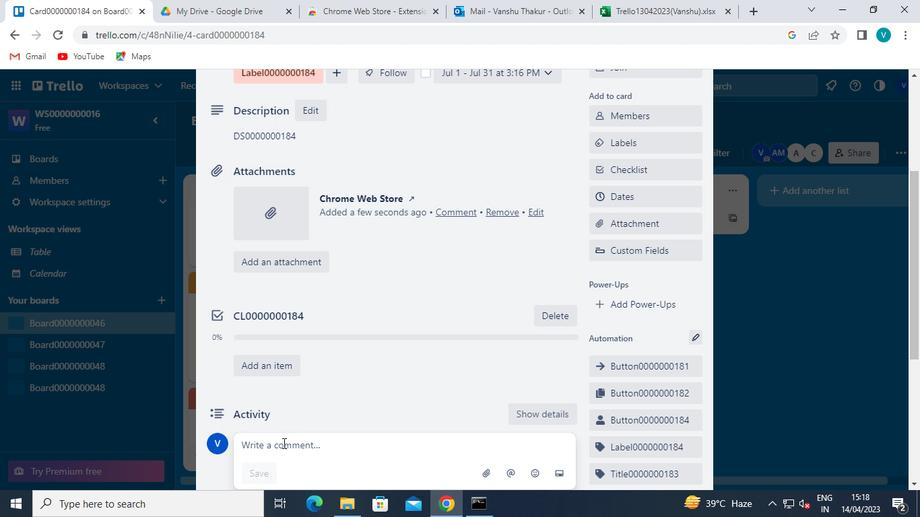
Action: Keyboard C
Screenshot: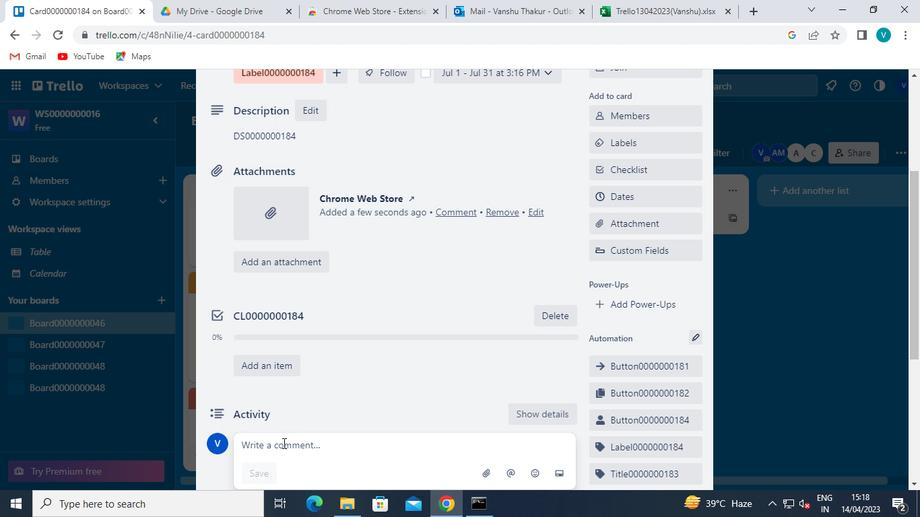 
Action: Keyboard M
Screenshot: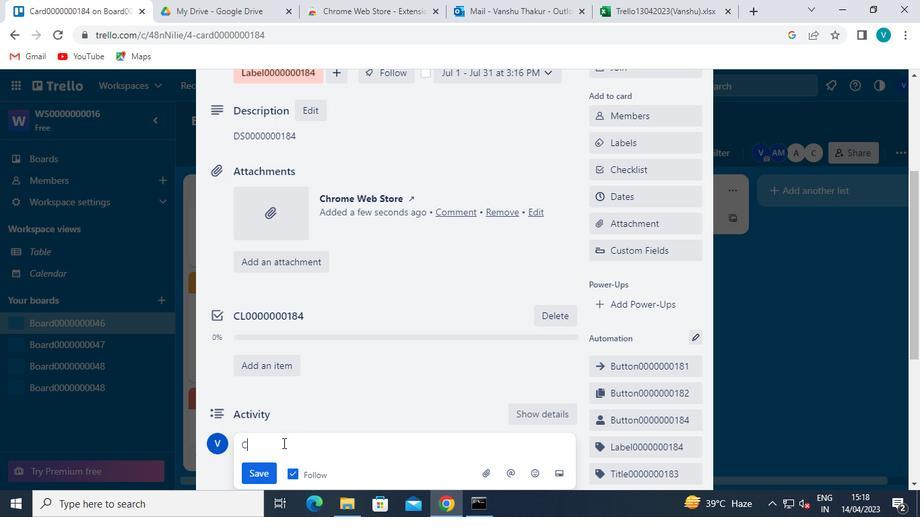 
Action: Keyboard <96>
Screenshot: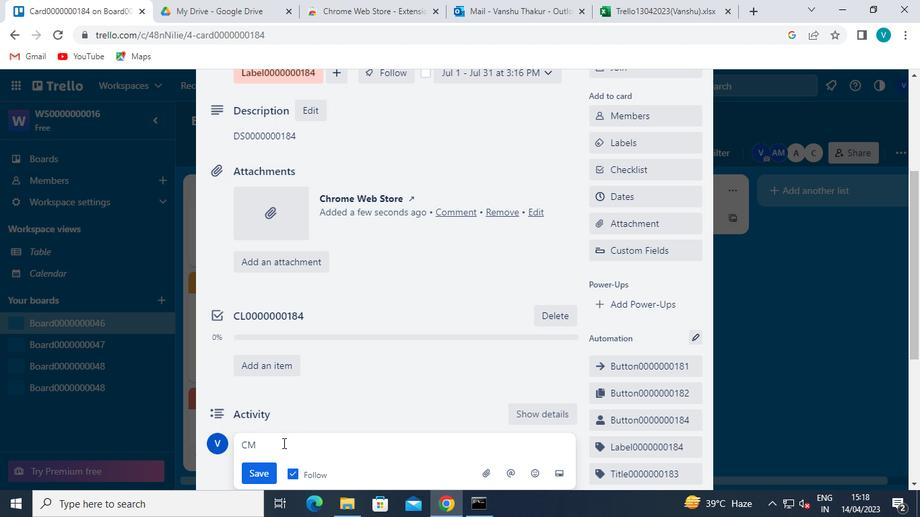 
Action: Keyboard <96>
Screenshot: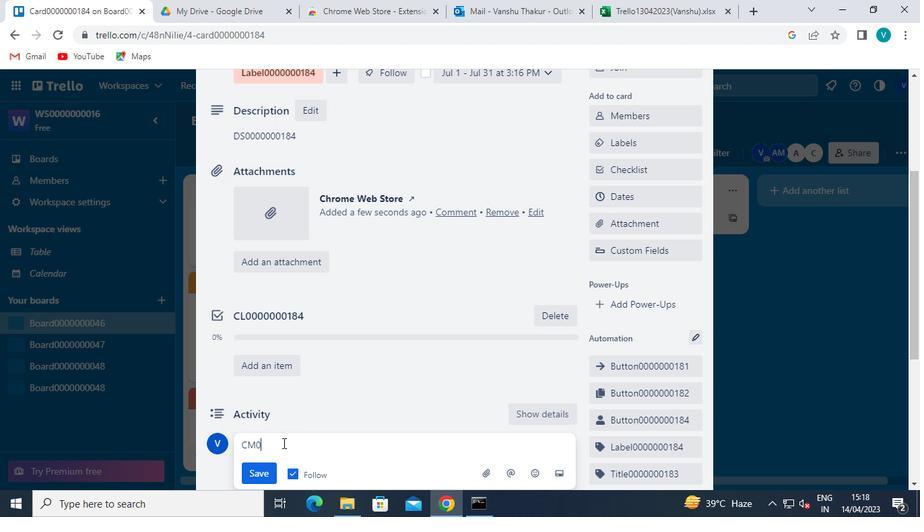 
Action: Keyboard <96>
Screenshot: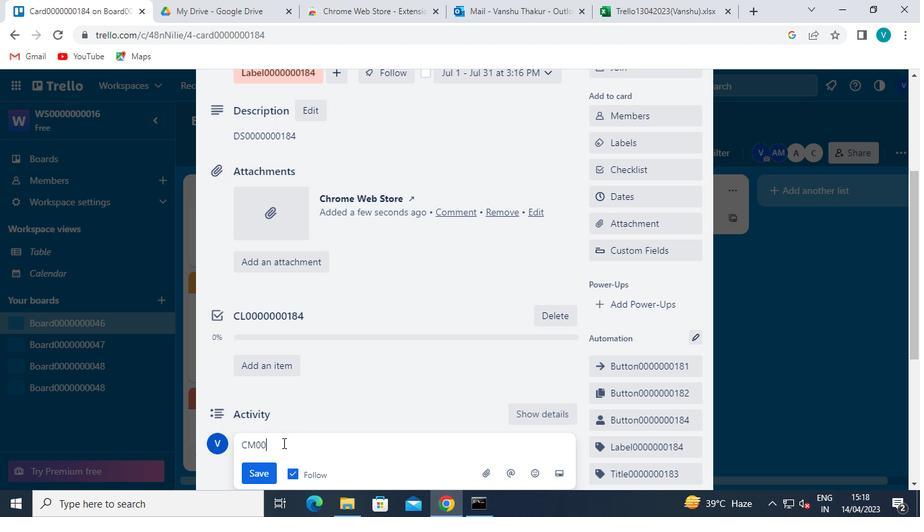 
Action: Keyboard <96>
Screenshot: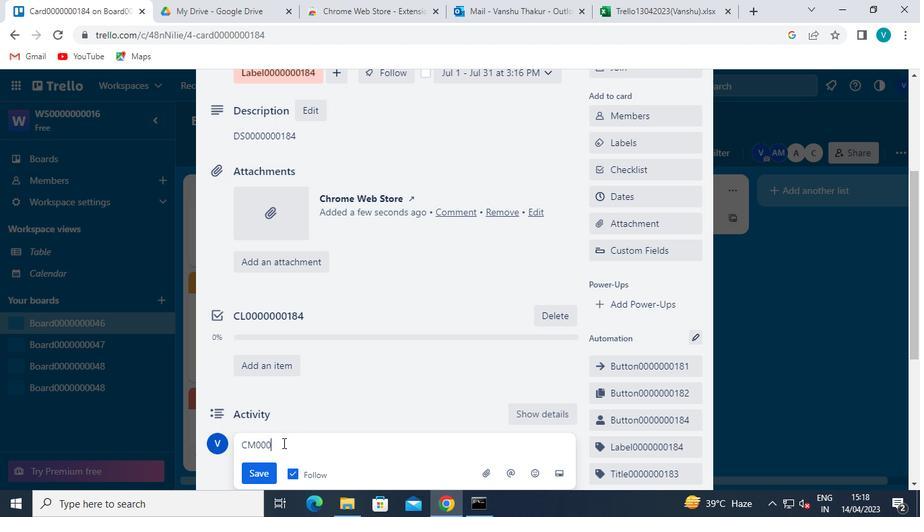 
Action: Keyboard <96>
Screenshot: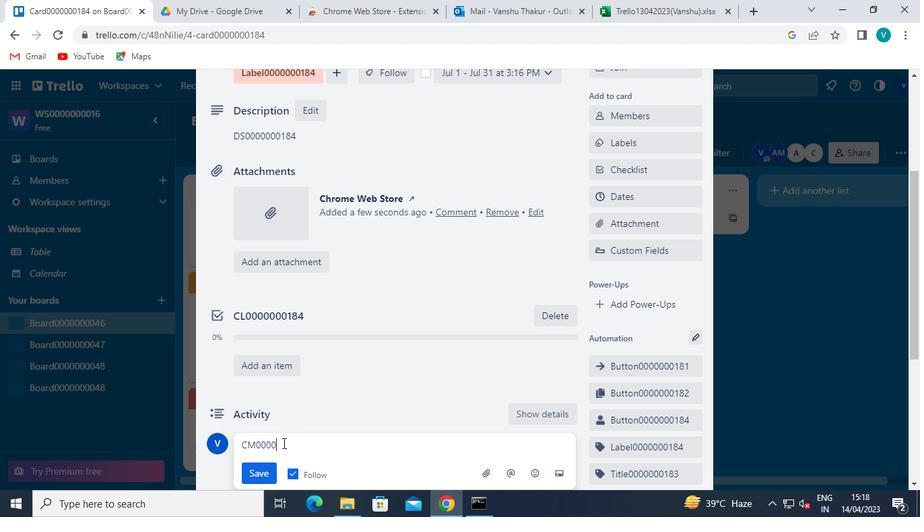 
Action: Keyboard <96>
Screenshot: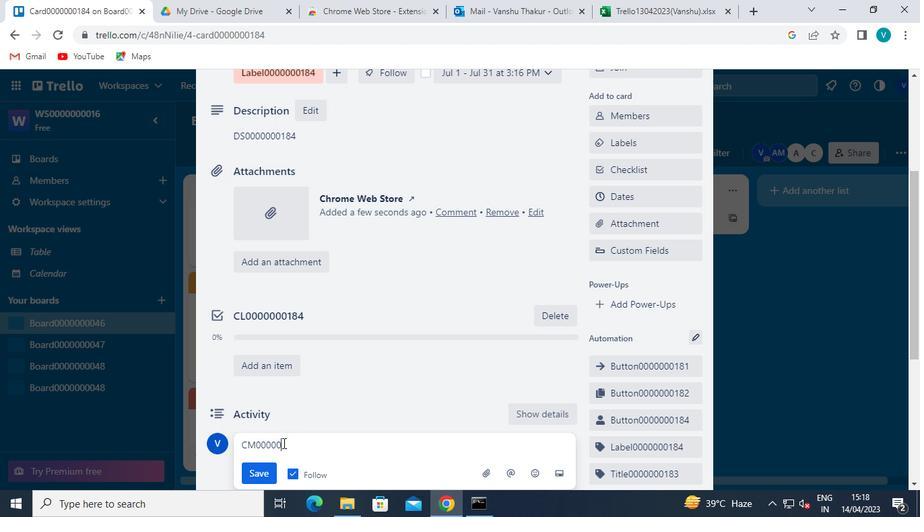 
Action: Keyboard <96>
Screenshot: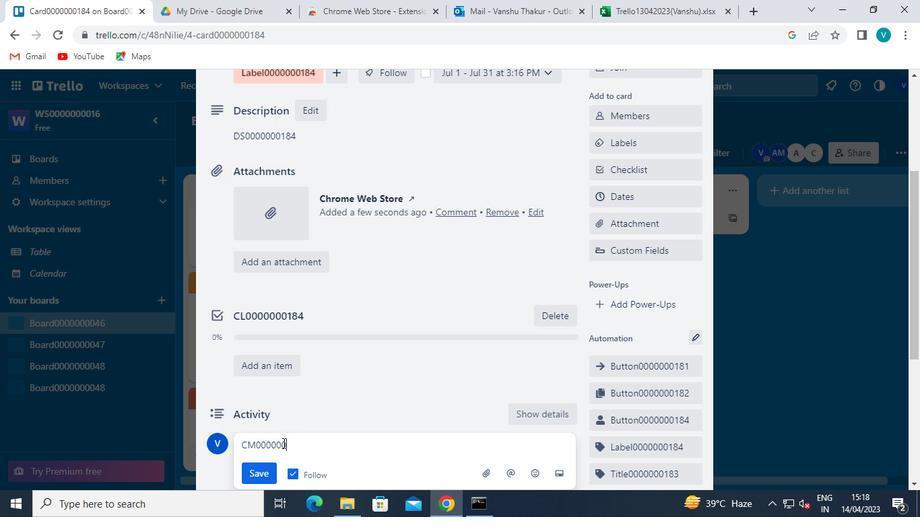 
Action: Keyboard <97>
Screenshot: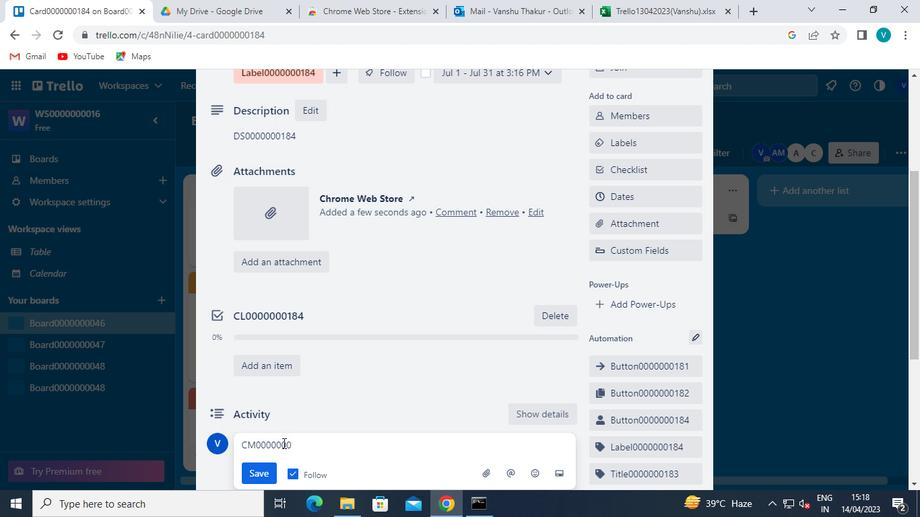 
Action: Keyboard <104>
Screenshot: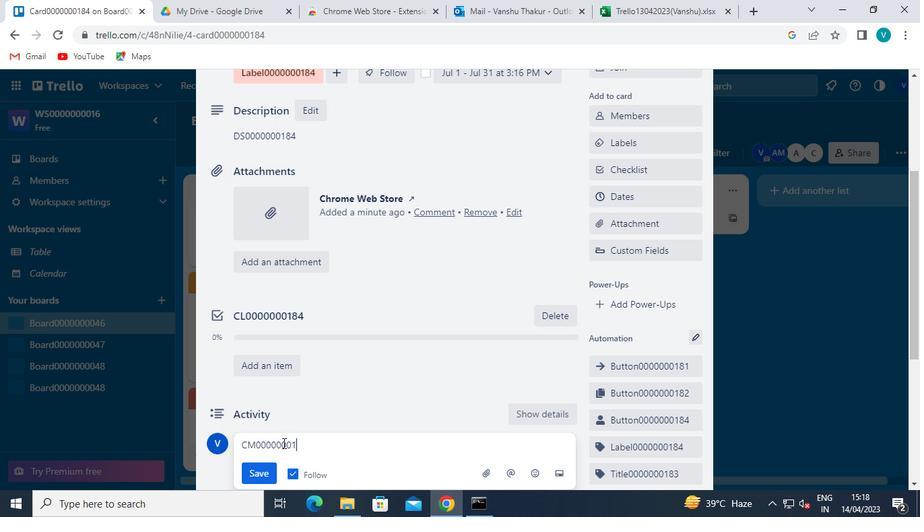 
Action: Keyboard <100>
Screenshot: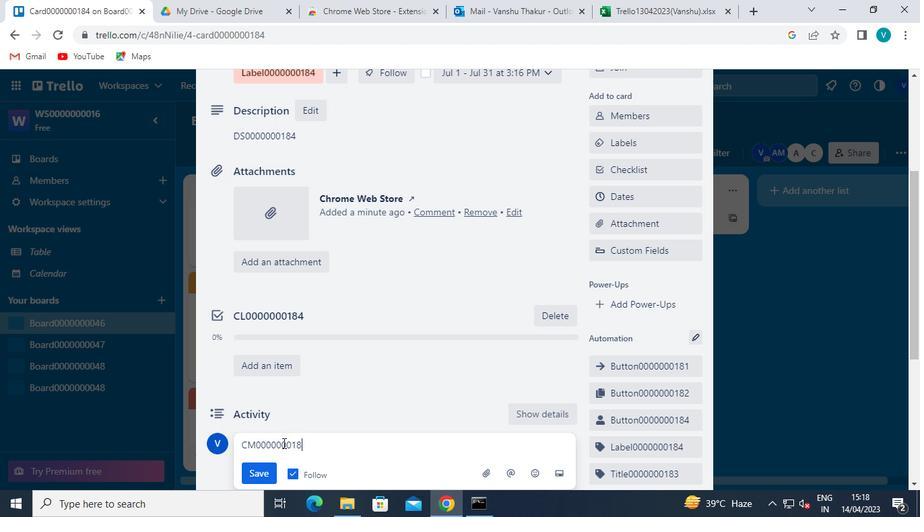 
Action: Mouse moved to (262, 406)
Screenshot: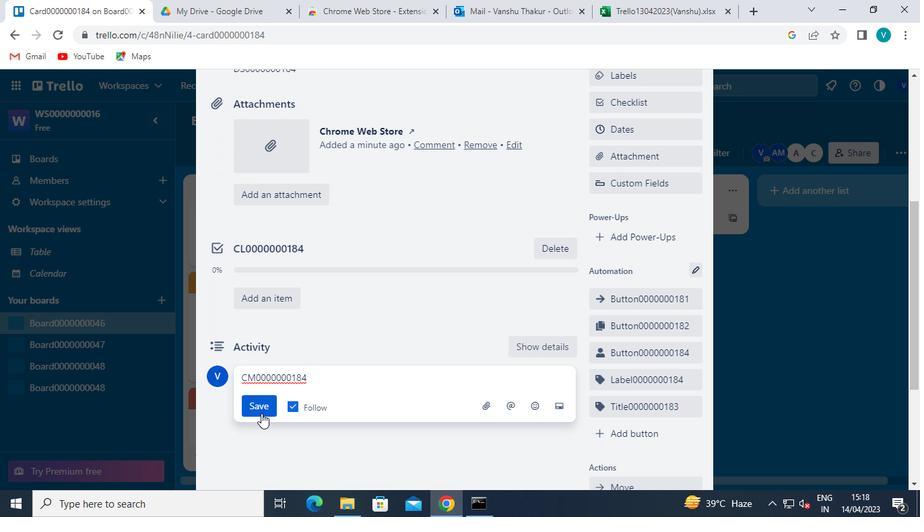 
Action: Mouse pressed left at (262, 406)
Screenshot: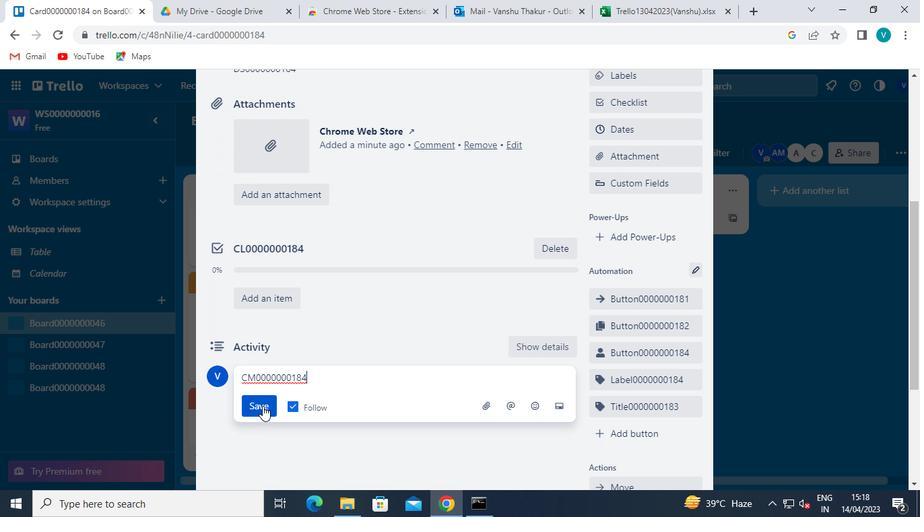 
Action: Mouse moved to (470, 508)
Screenshot: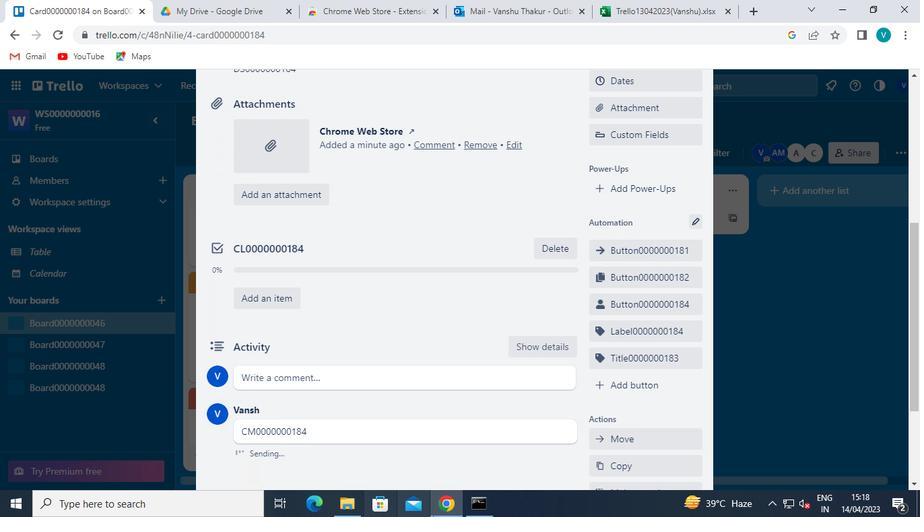 
Action: Mouse pressed left at (470, 508)
Screenshot: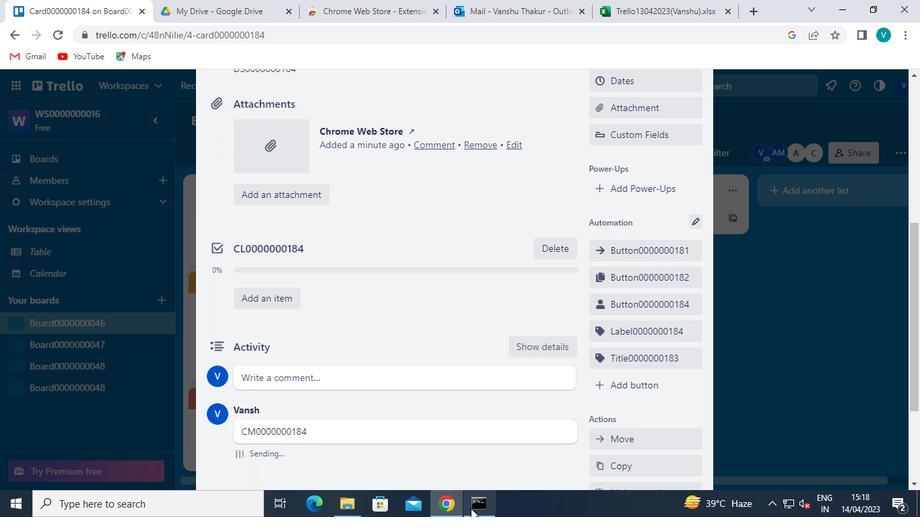 
Action: Mouse moved to (817, 92)
Screenshot: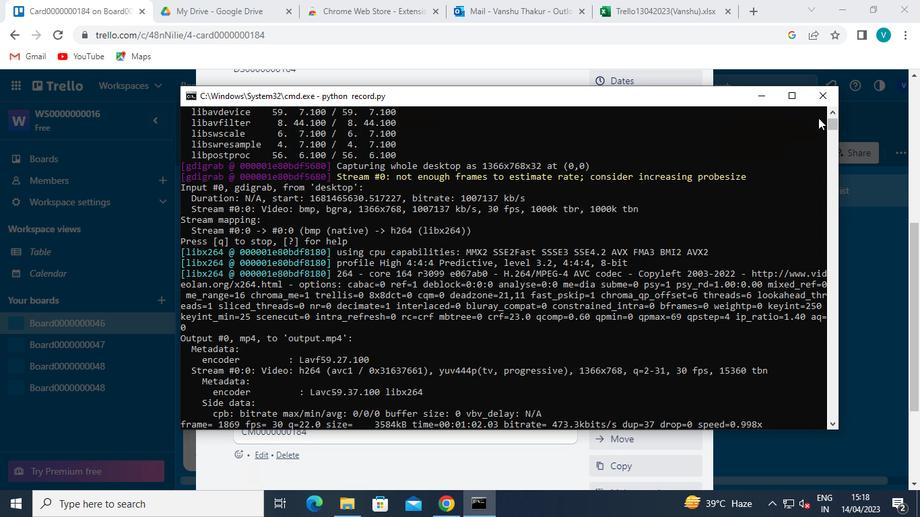 
Action: Mouse pressed left at (817, 92)
Screenshot: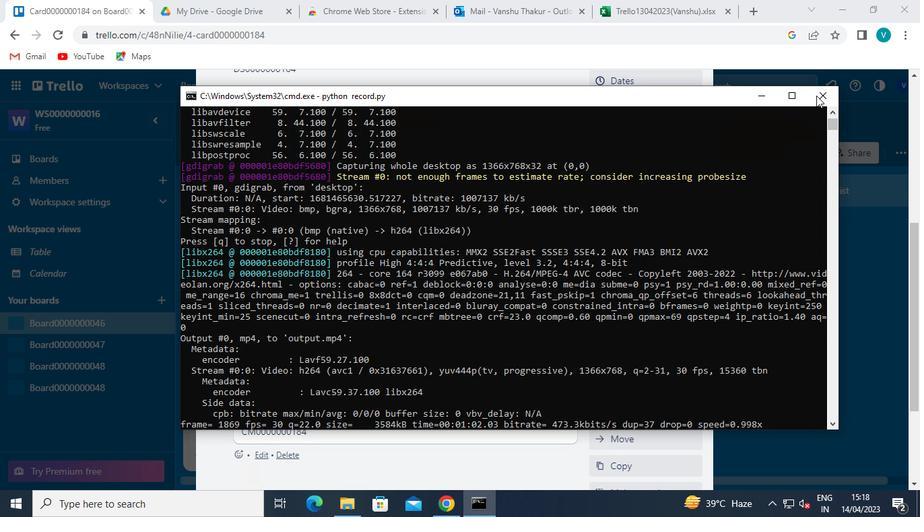 
